 Task: Save favorite listings for townhouses in Philadelphia, Pennsylvania, with a minimum of 3 bedrooms and a garden.
Action: Mouse pressed left at (362, 236)
Screenshot: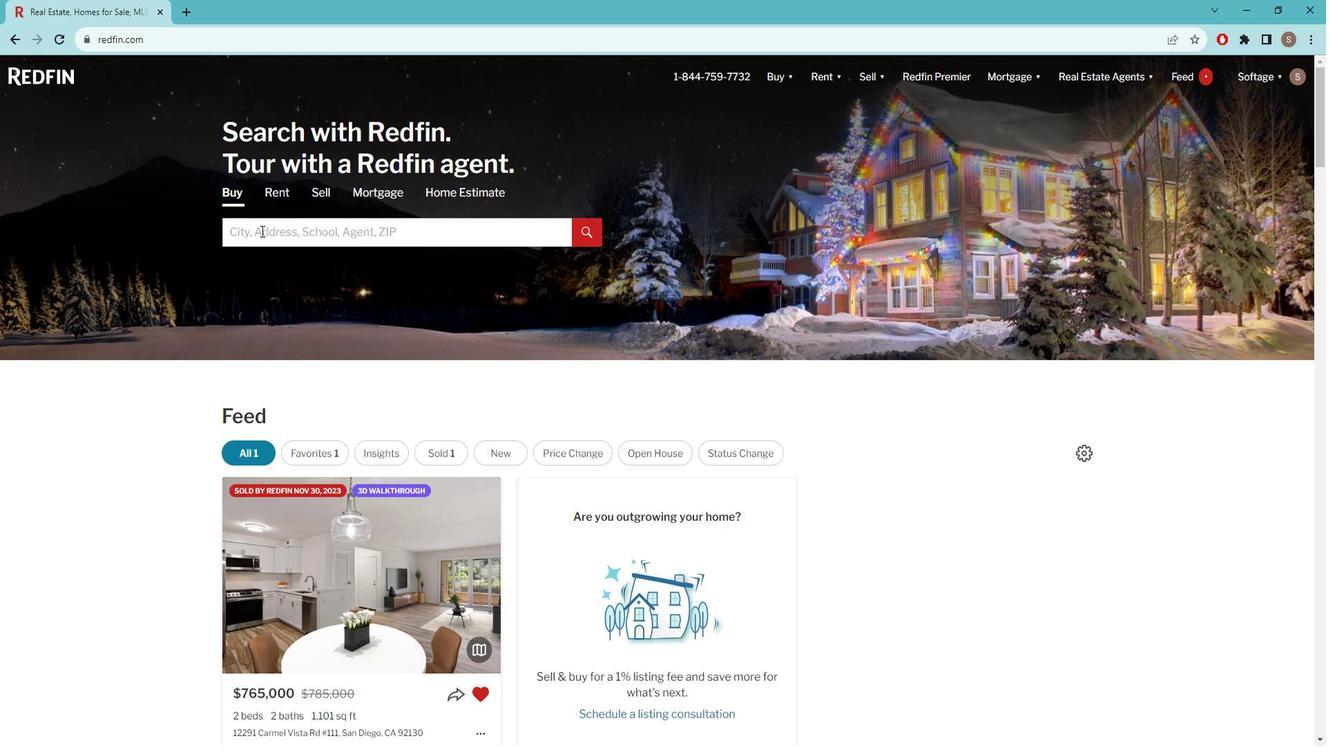 
Action: Mouse moved to (363, 236)
Screenshot: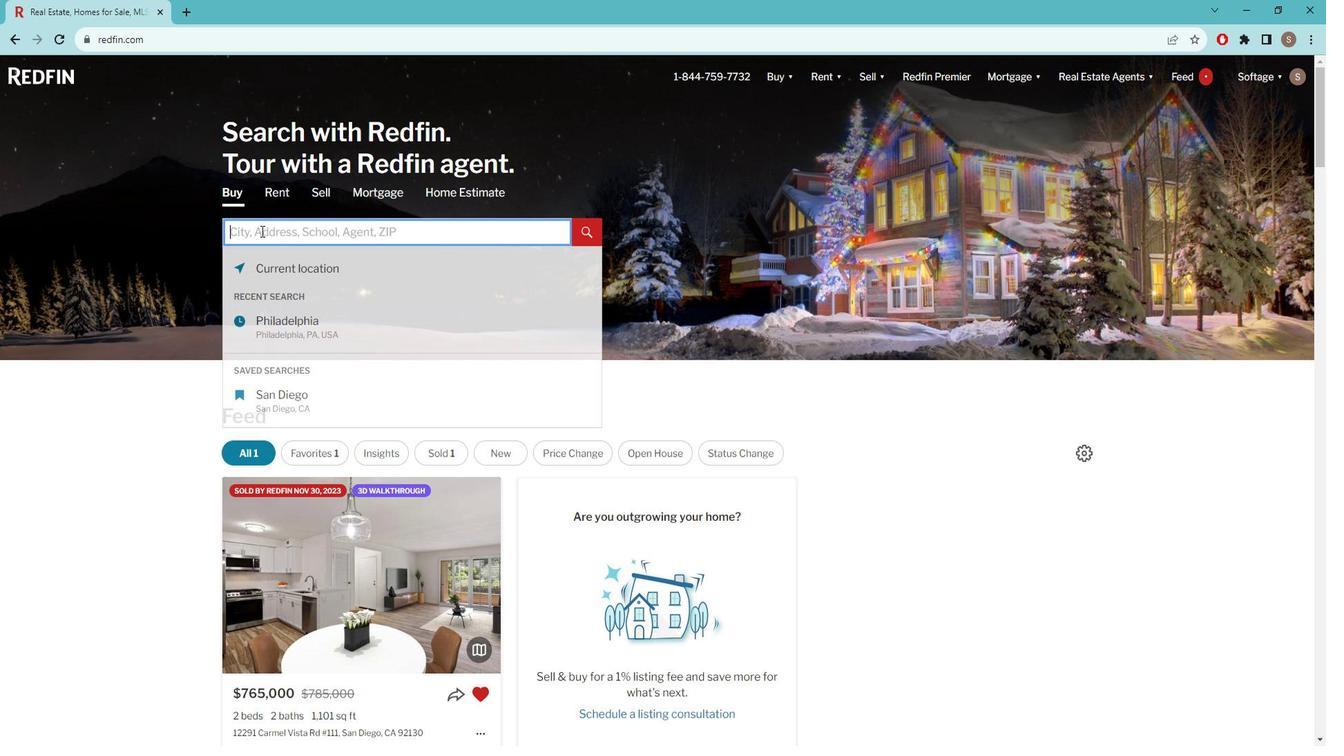 
Action: Key pressed p<Key.caps_lock>HIL
Screenshot: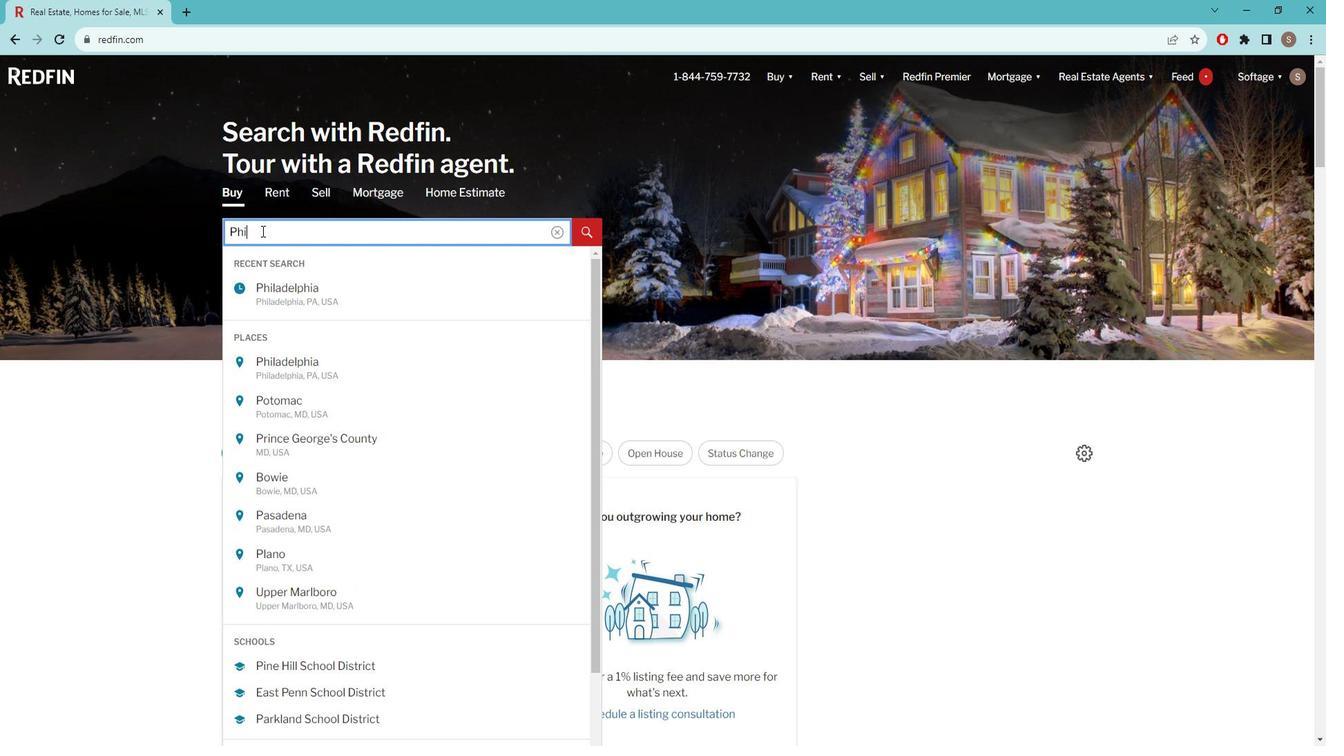 
Action: Mouse moved to (380, 294)
Screenshot: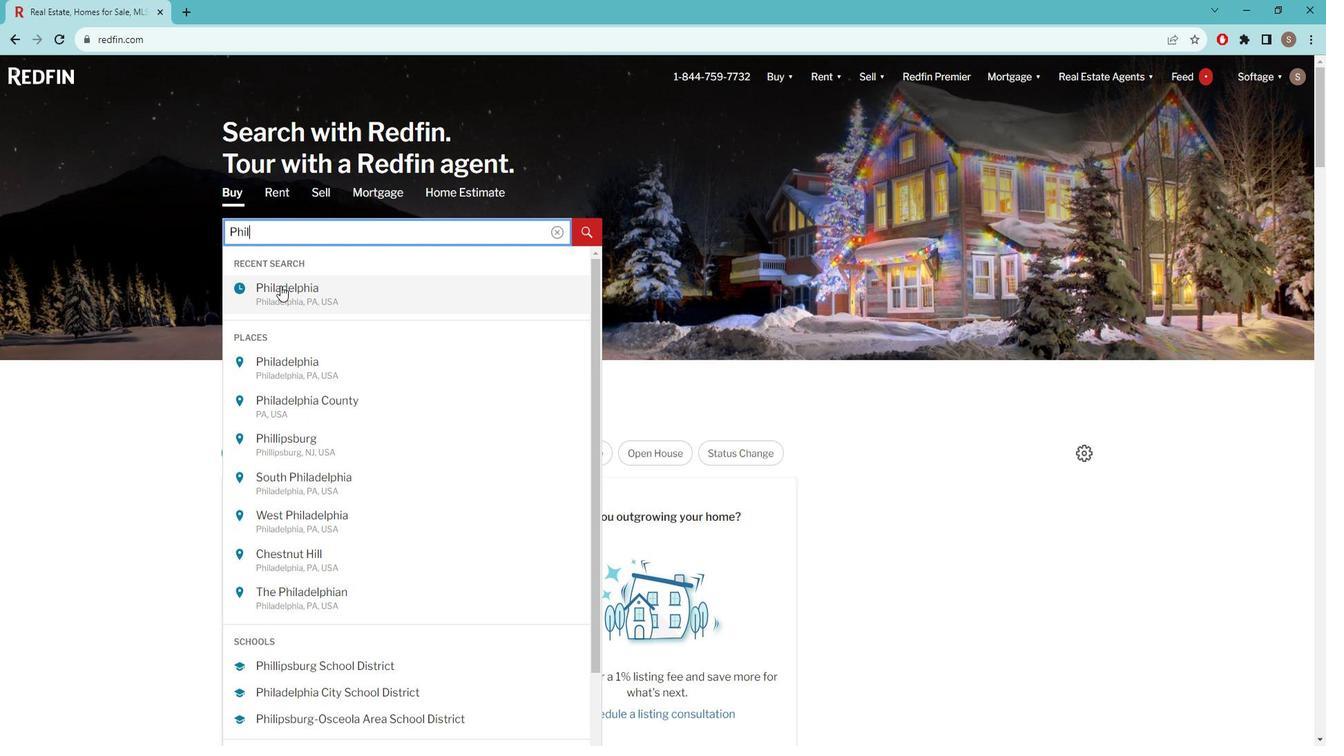 
Action: Mouse pressed left at (380, 294)
Screenshot: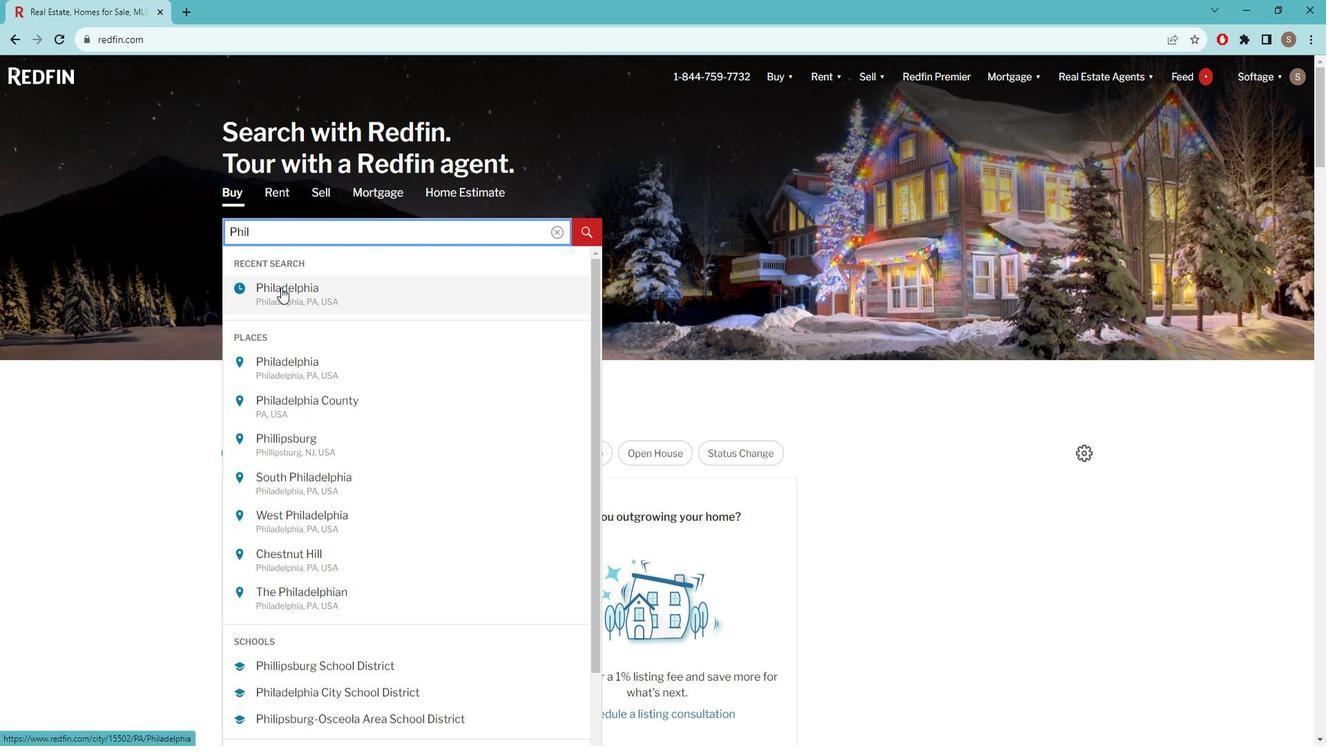 
Action: Mouse moved to (1155, 169)
Screenshot: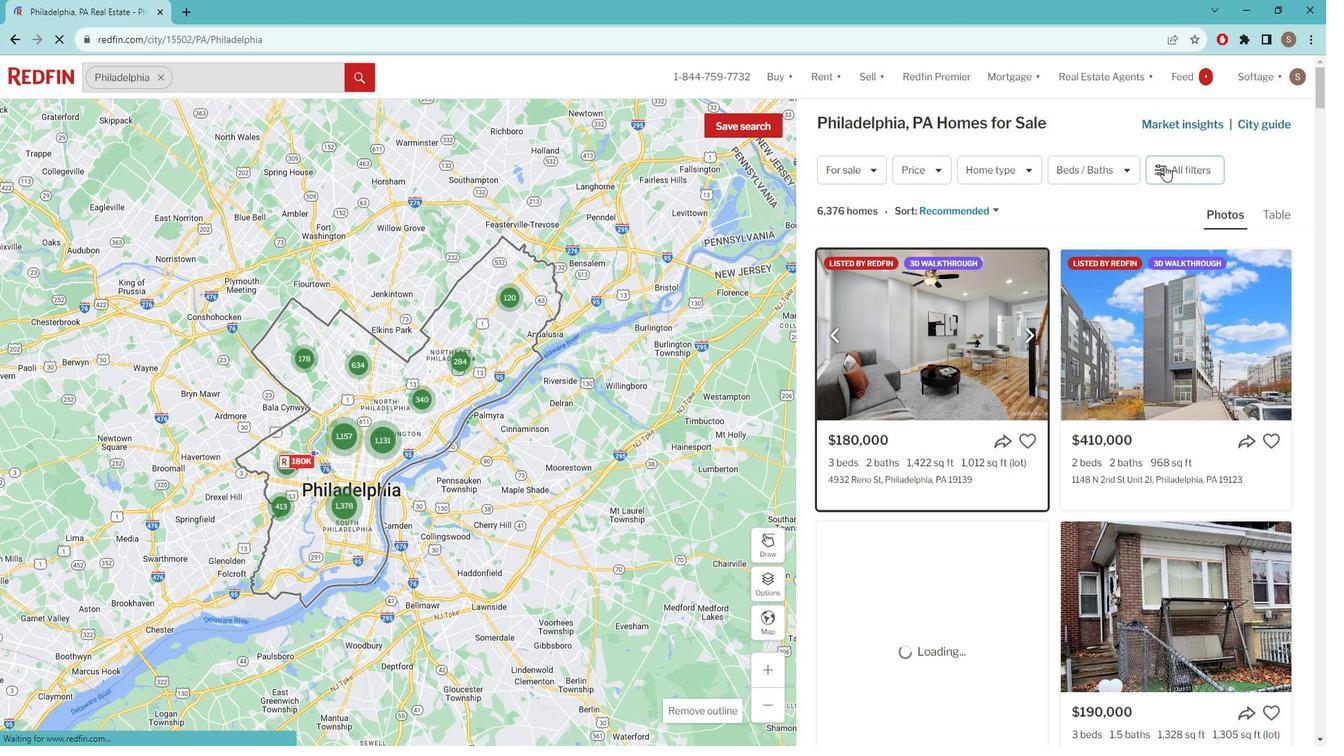 
Action: Mouse pressed left at (1155, 169)
Screenshot: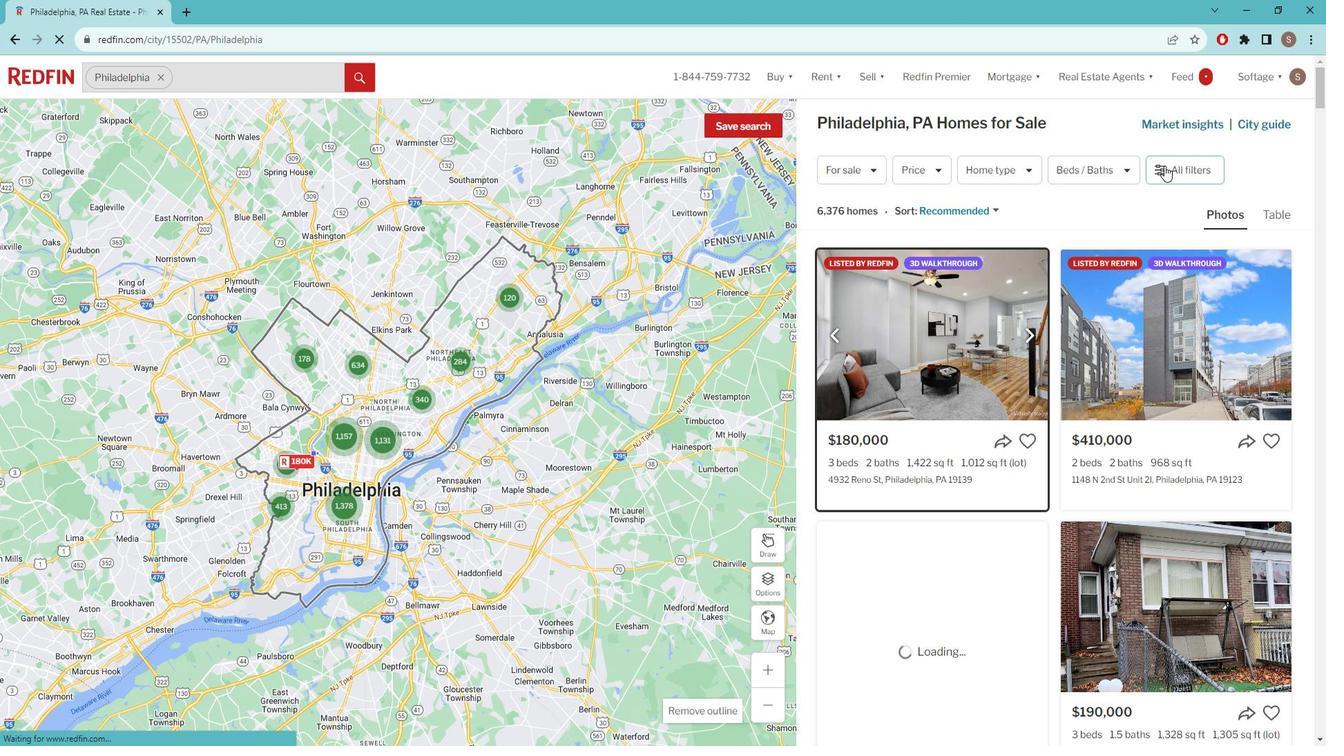 
Action: Mouse moved to (1152, 169)
Screenshot: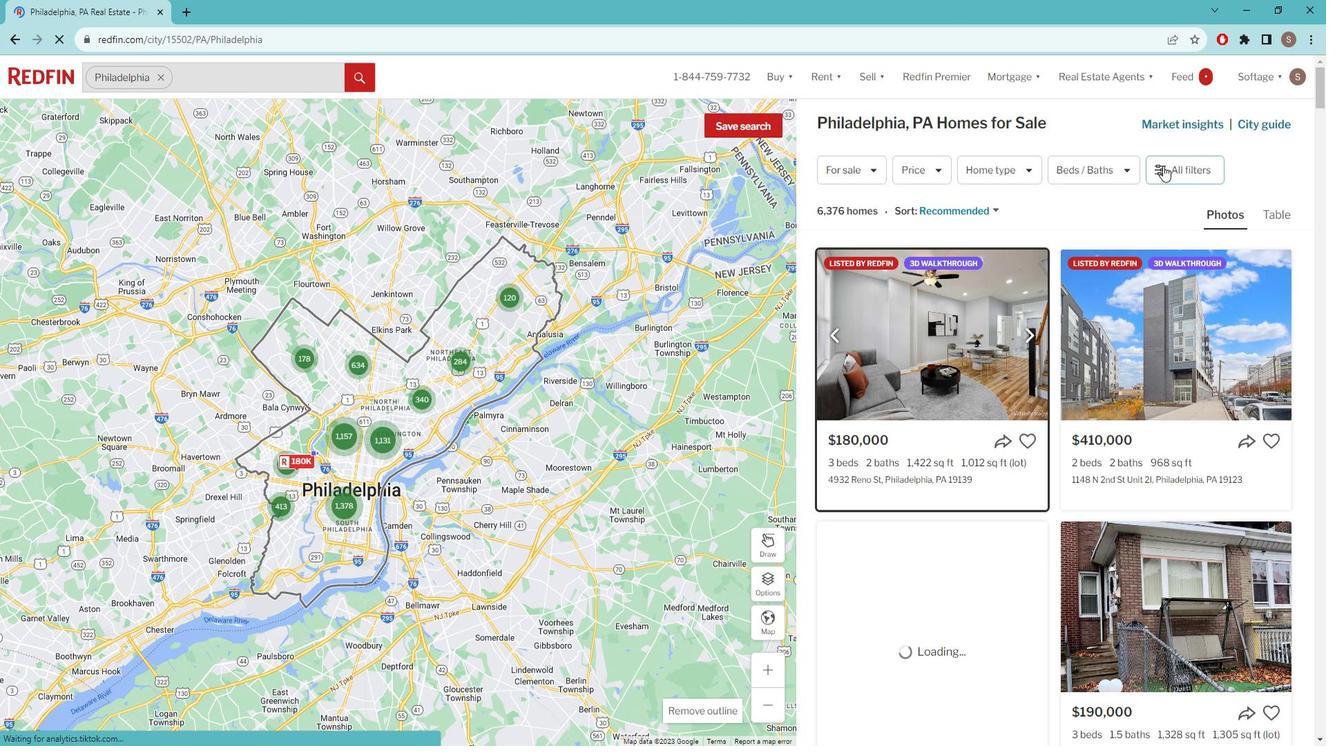 
Action: Mouse pressed left at (1152, 169)
Screenshot: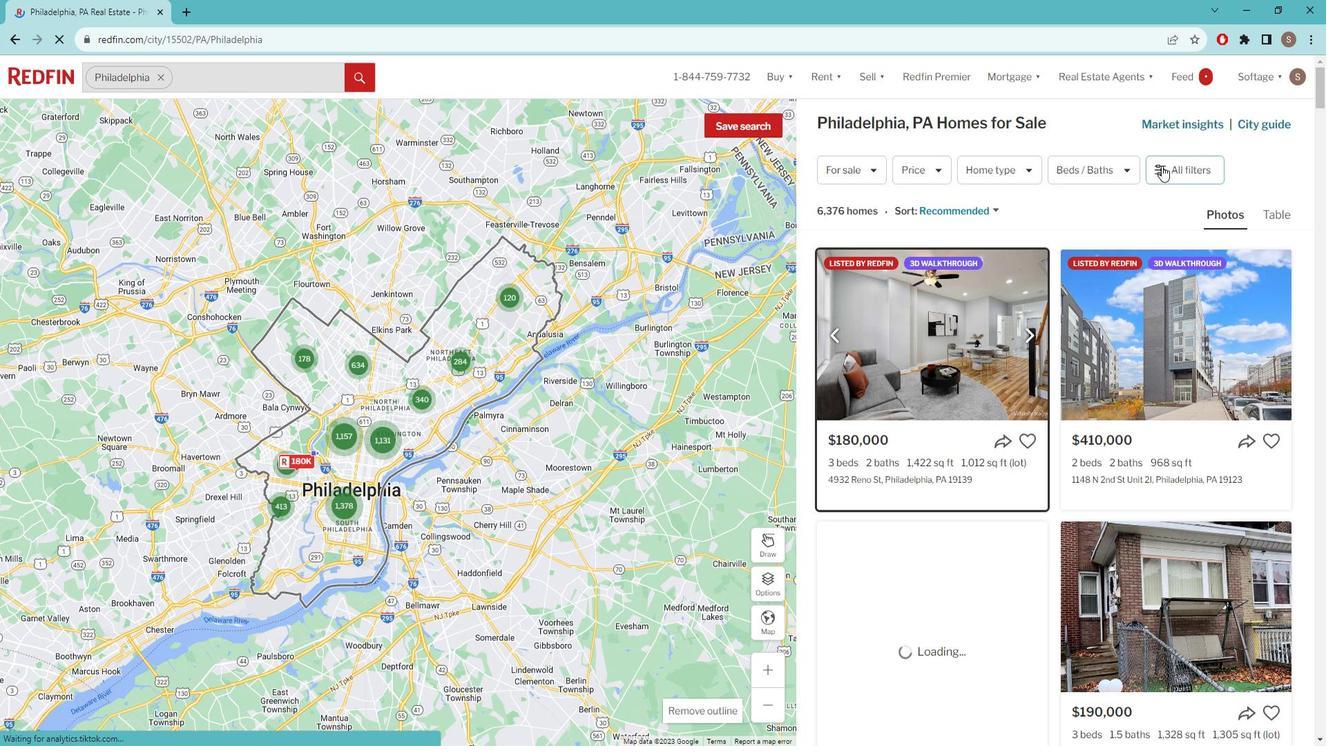 
Action: Mouse moved to (1158, 167)
Screenshot: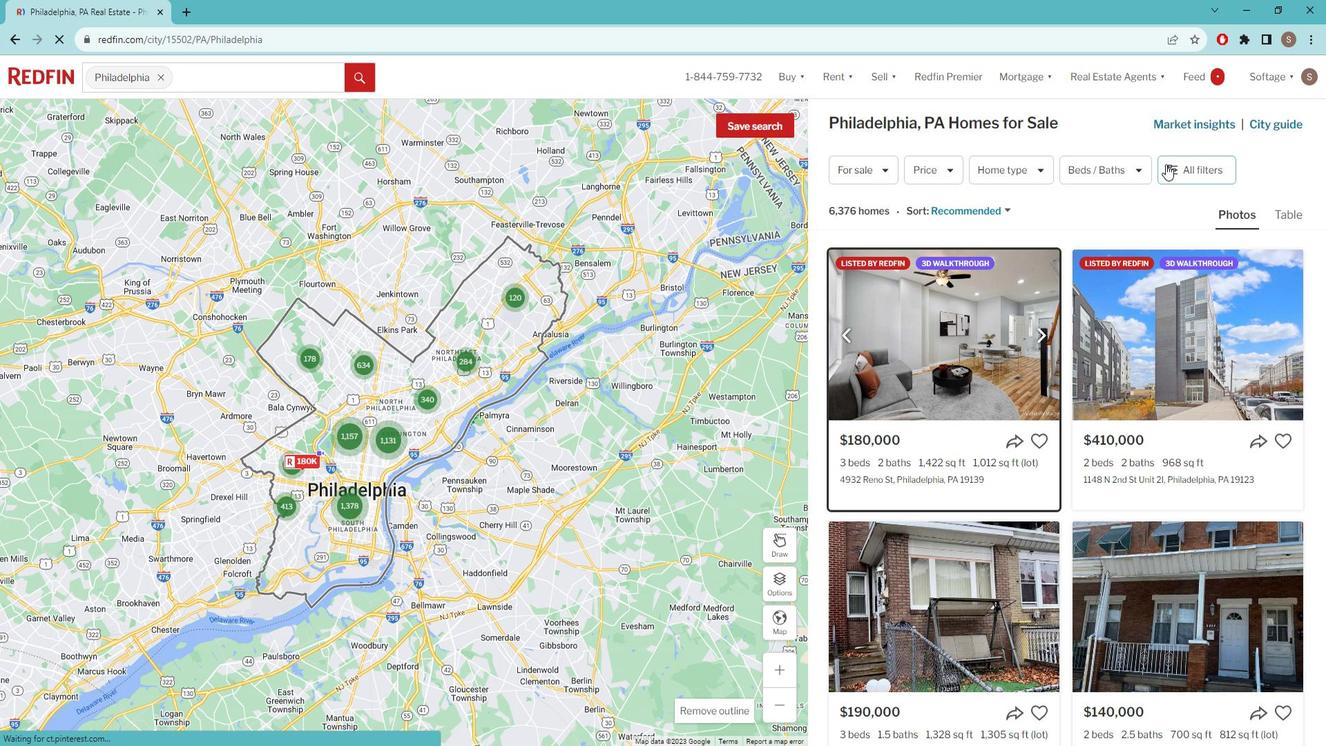 
Action: Mouse pressed left at (1158, 167)
Screenshot: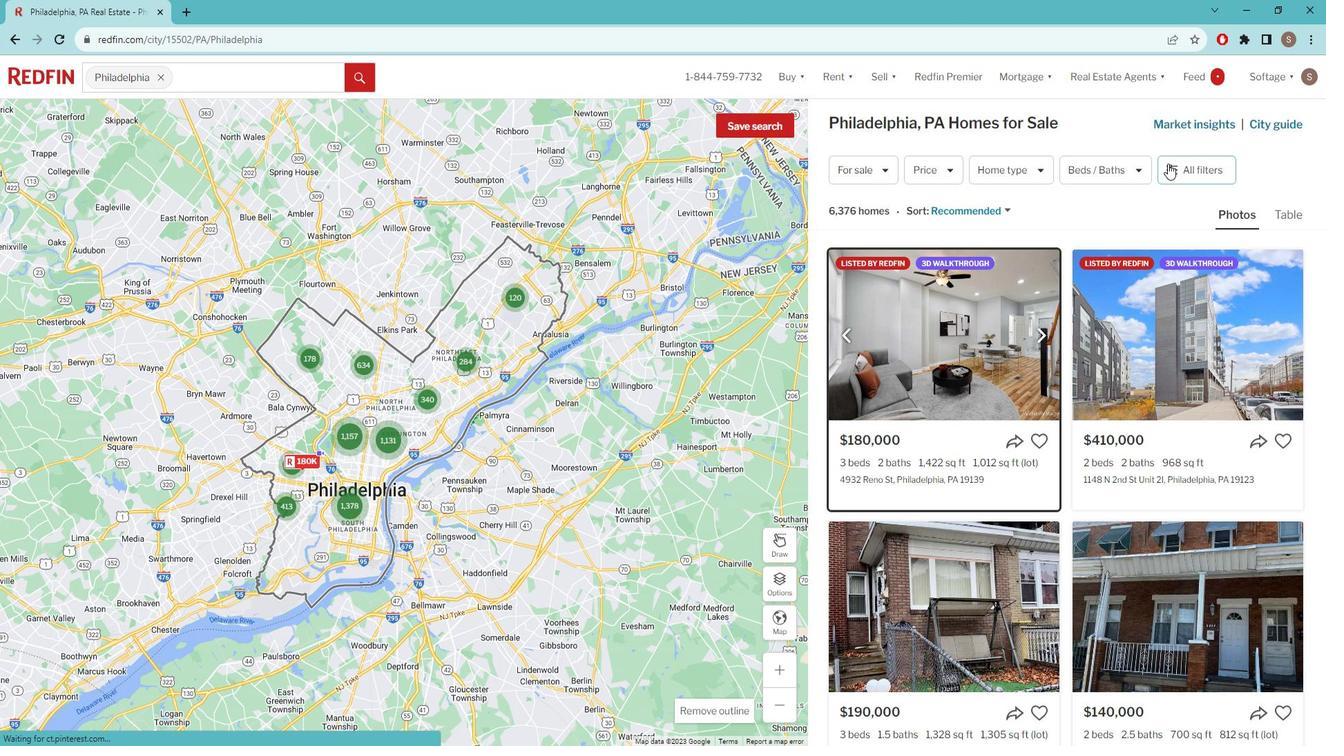 
Action: Mouse moved to (1145, 422)
Screenshot: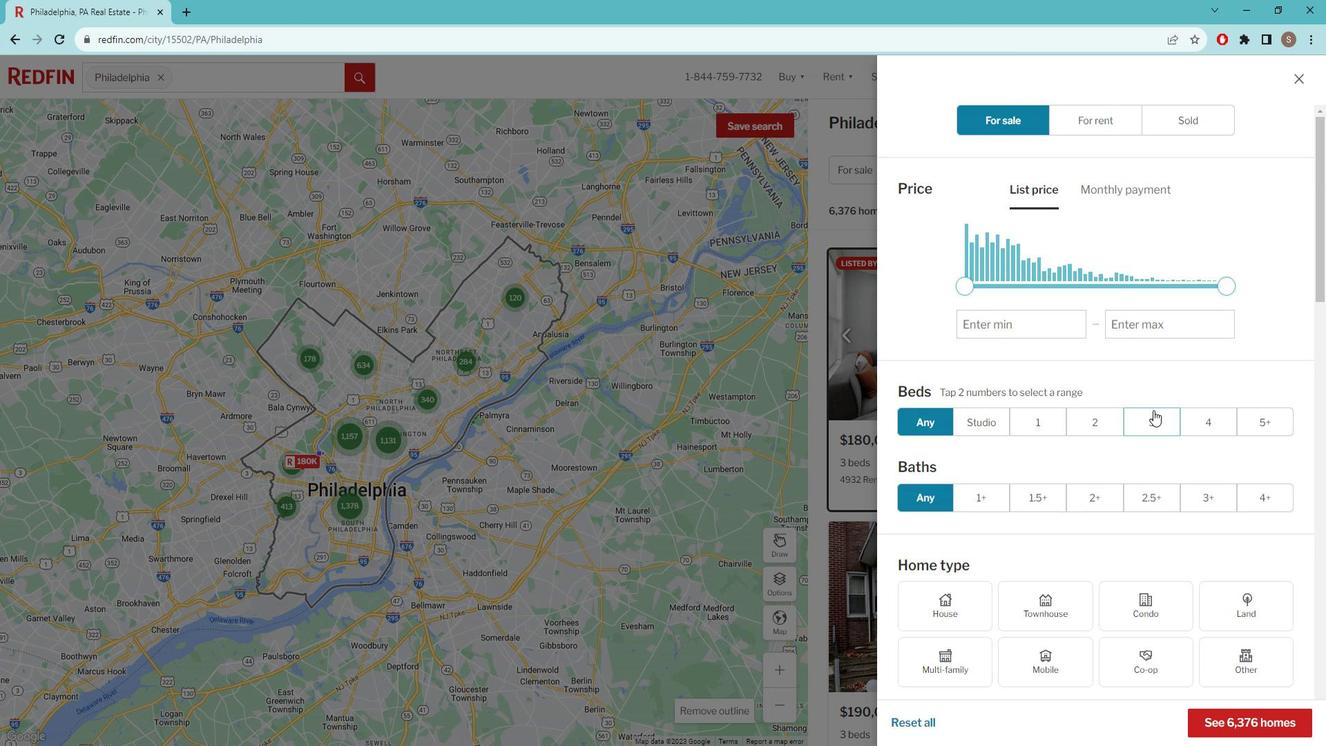
Action: Mouse pressed left at (1145, 422)
Screenshot: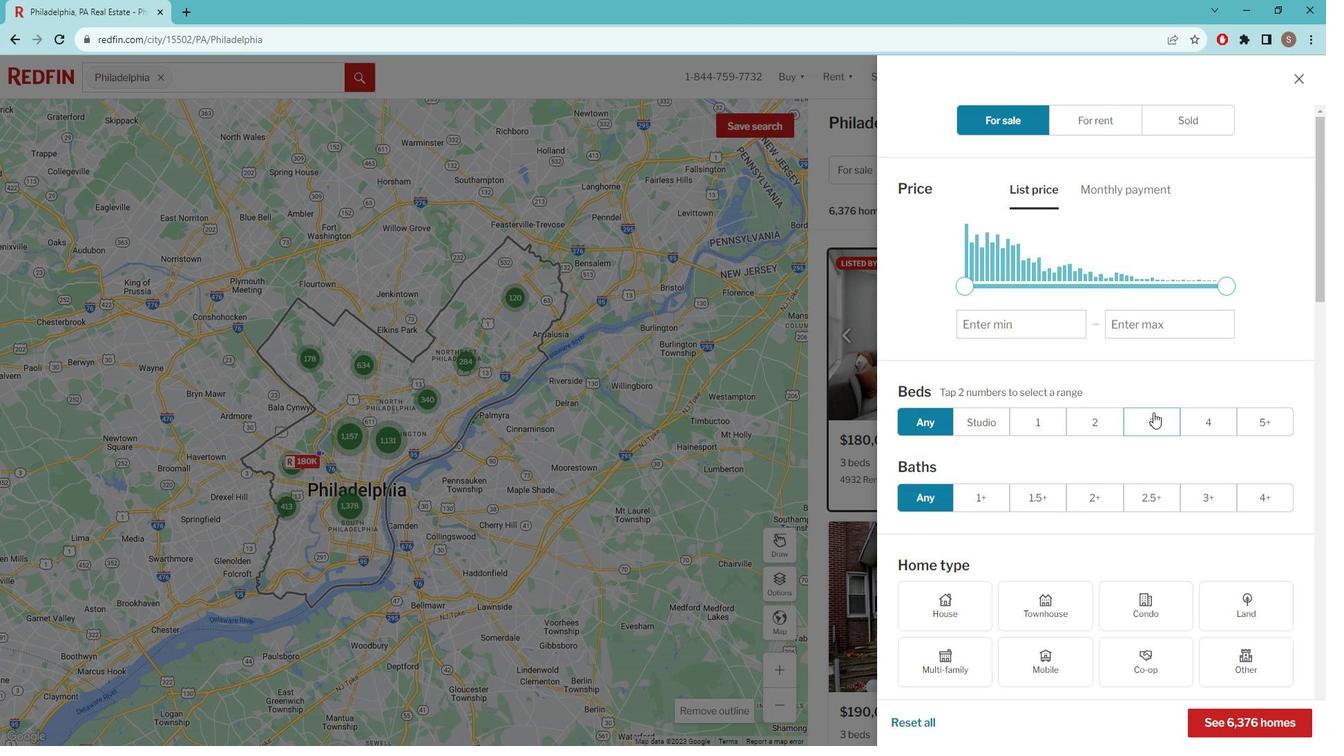 
Action: Mouse moved to (1145, 424)
Screenshot: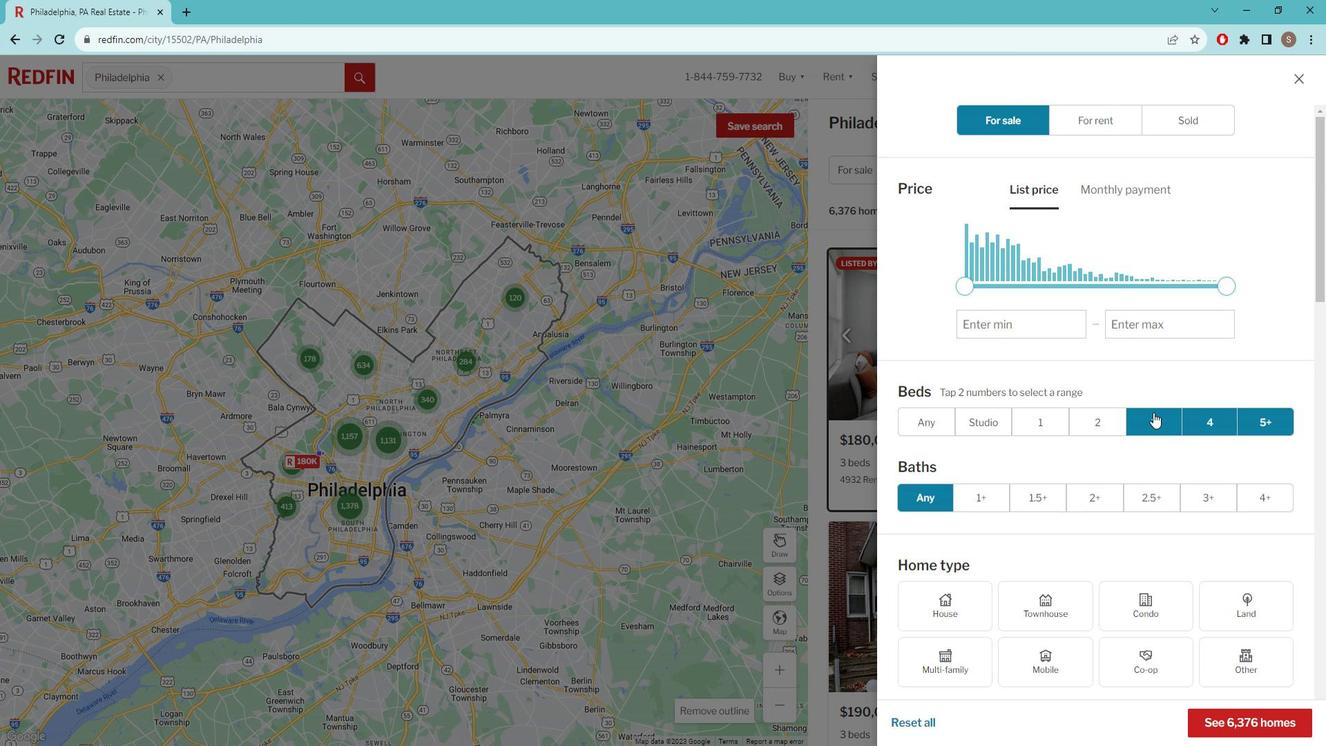 
Action: Mouse pressed left at (1145, 424)
Screenshot: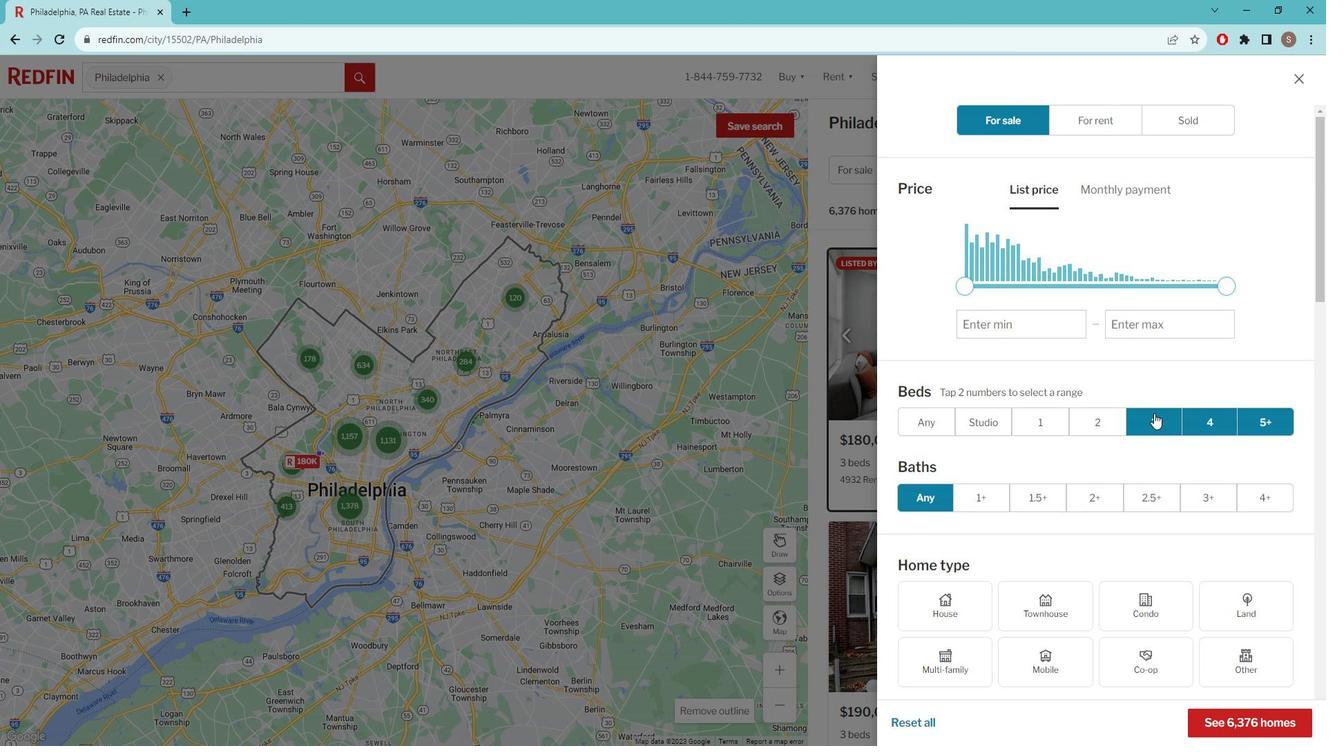
Action: Mouse moved to (1145, 424)
Screenshot: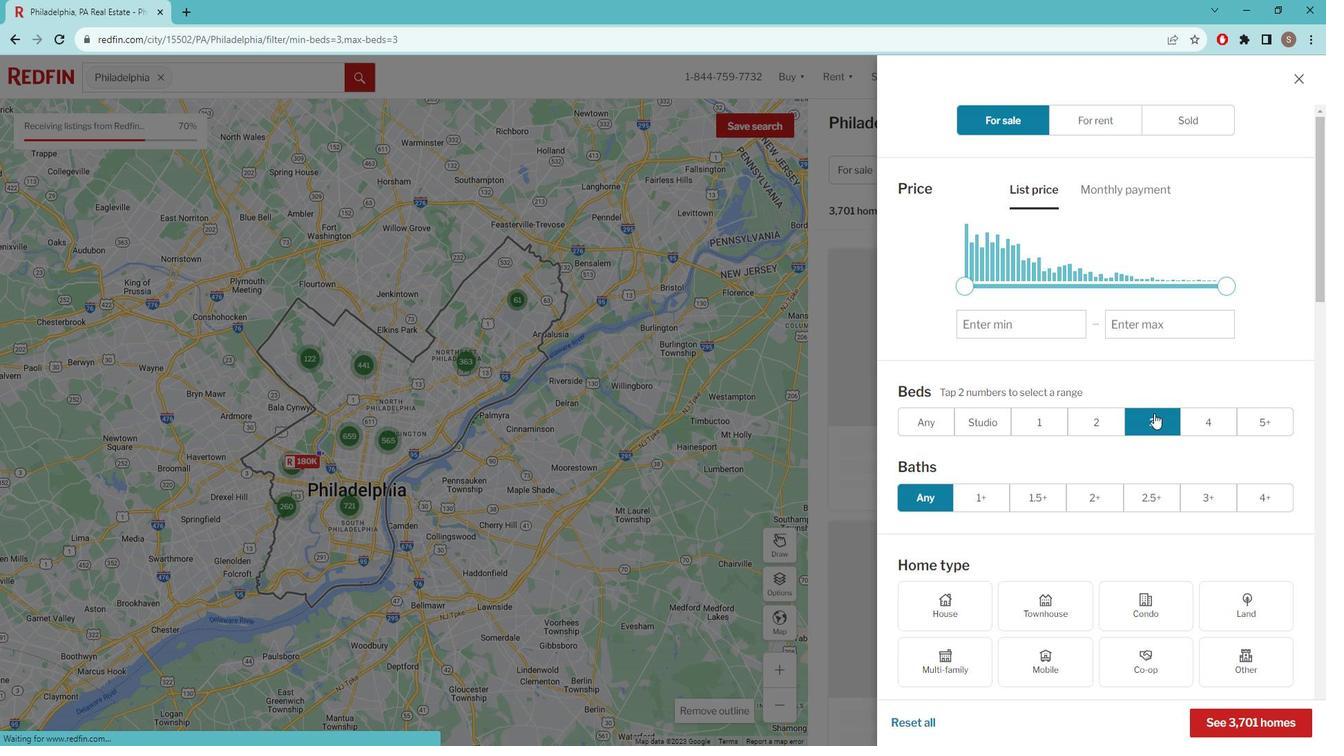 
Action: Mouse scrolled (1145, 422) with delta (0, -1)
Screenshot: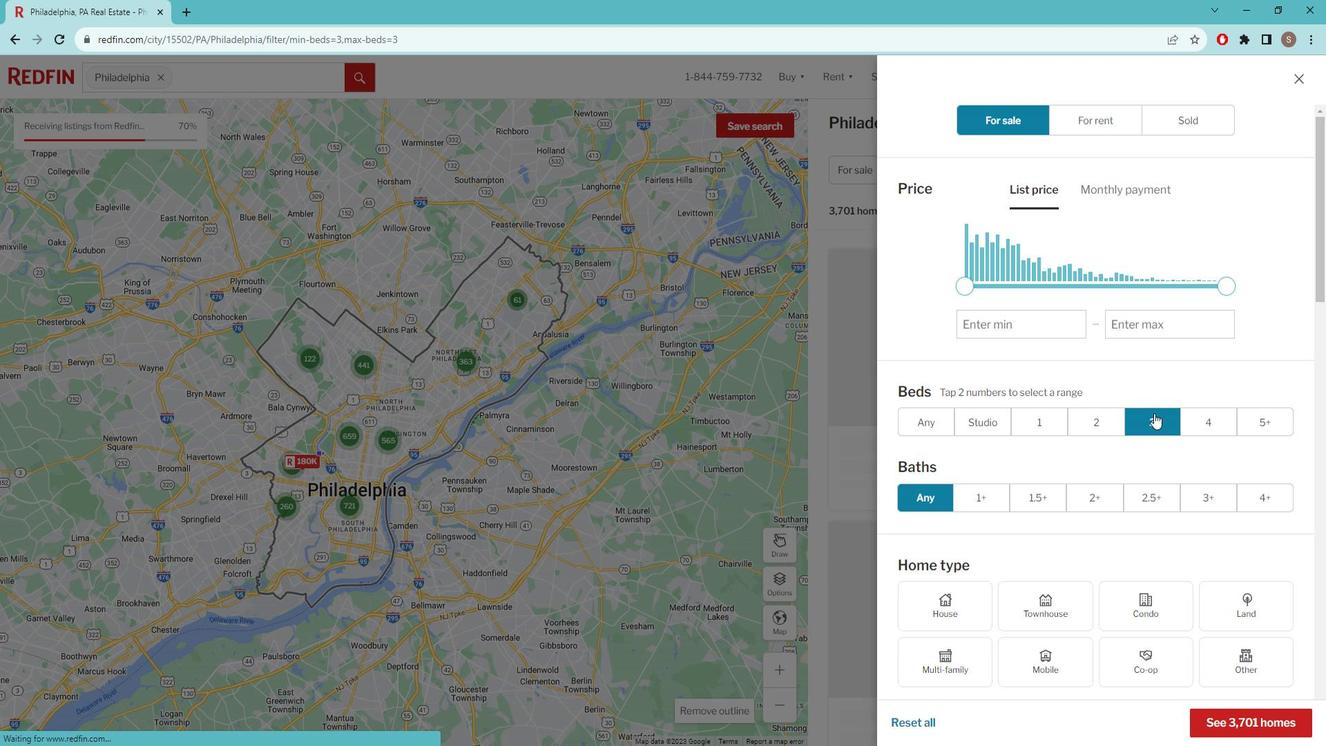 
Action: Mouse moved to (1141, 420)
Screenshot: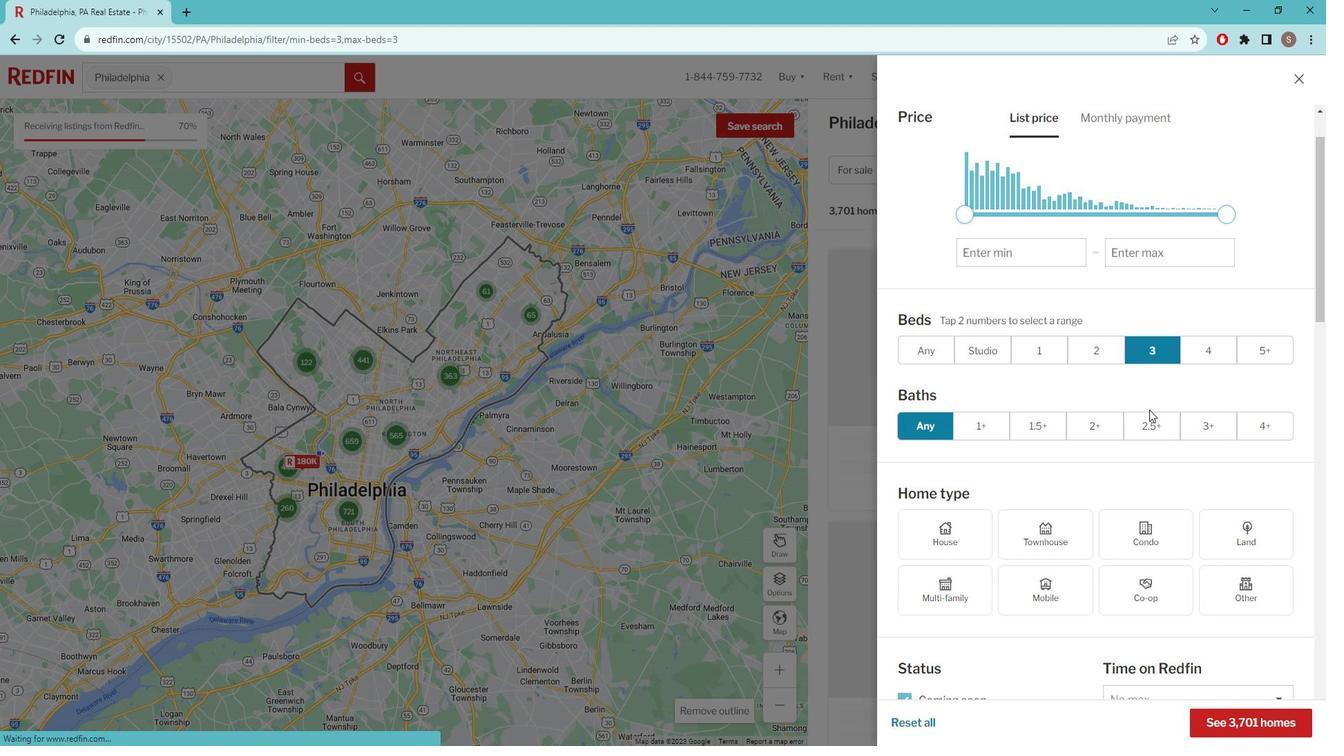 
Action: Mouse scrolled (1141, 419) with delta (0, 0)
Screenshot: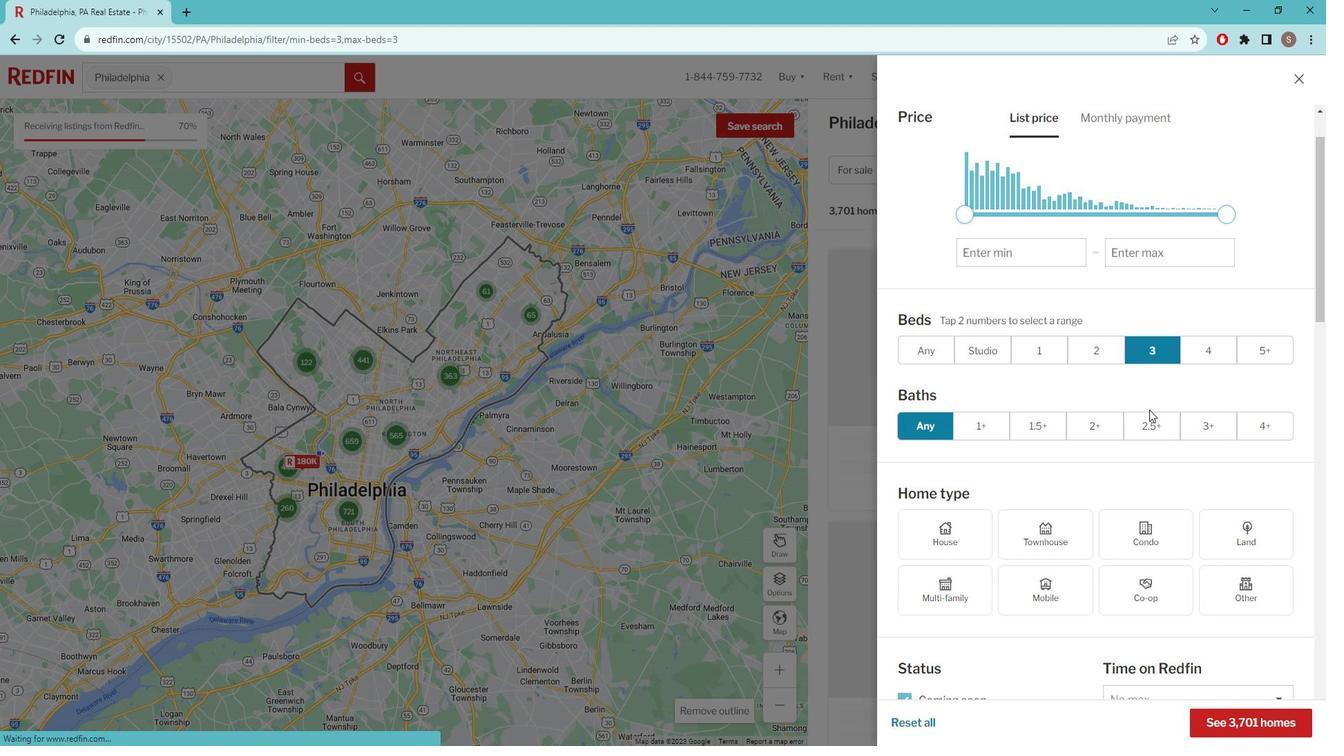 
Action: Mouse moved to (1140, 420)
Screenshot: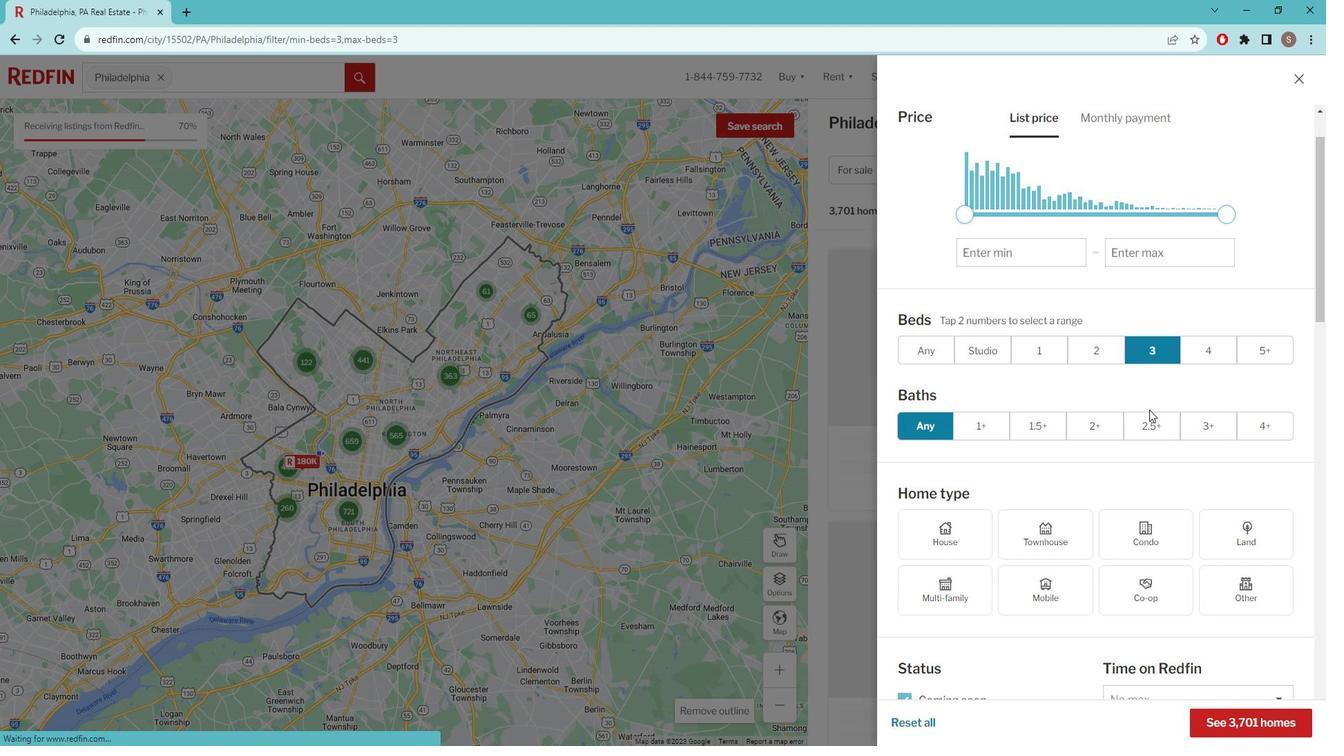 
Action: Mouse scrolled (1140, 419) with delta (0, 0)
Screenshot: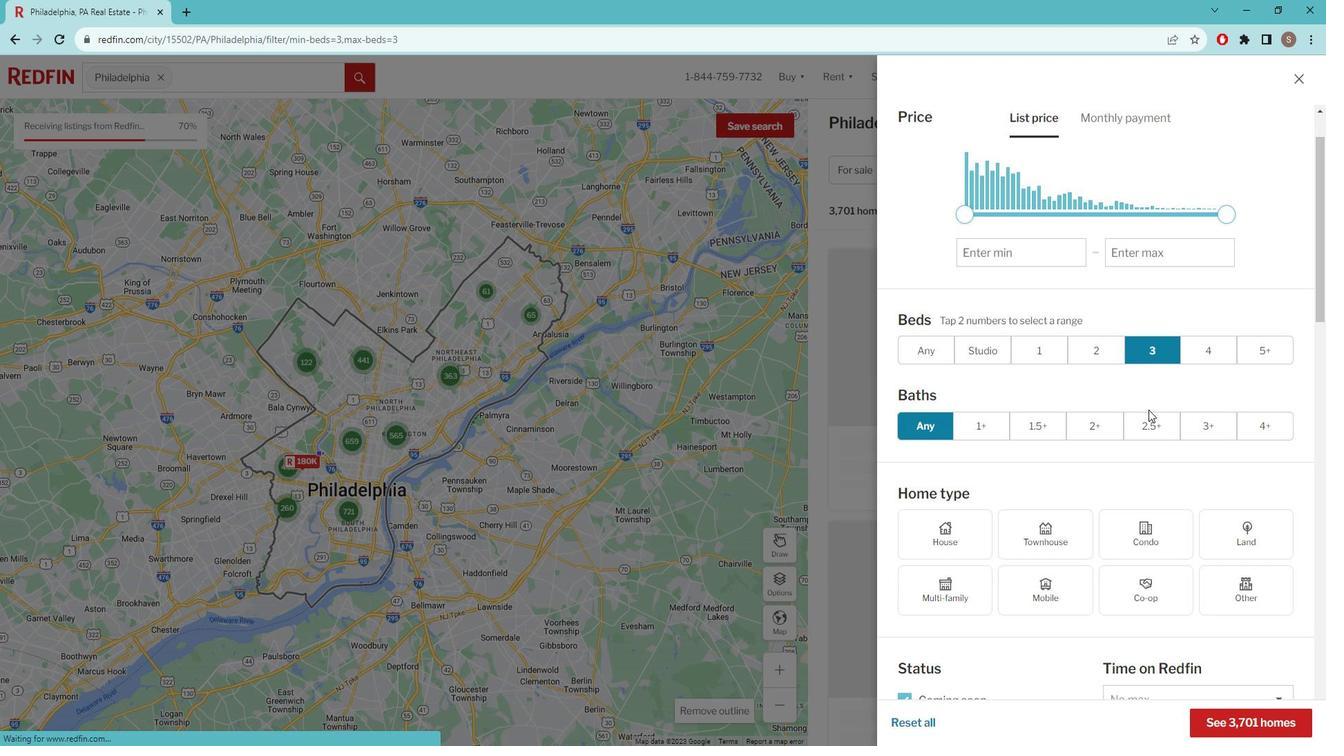 
Action: Mouse moved to (1051, 400)
Screenshot: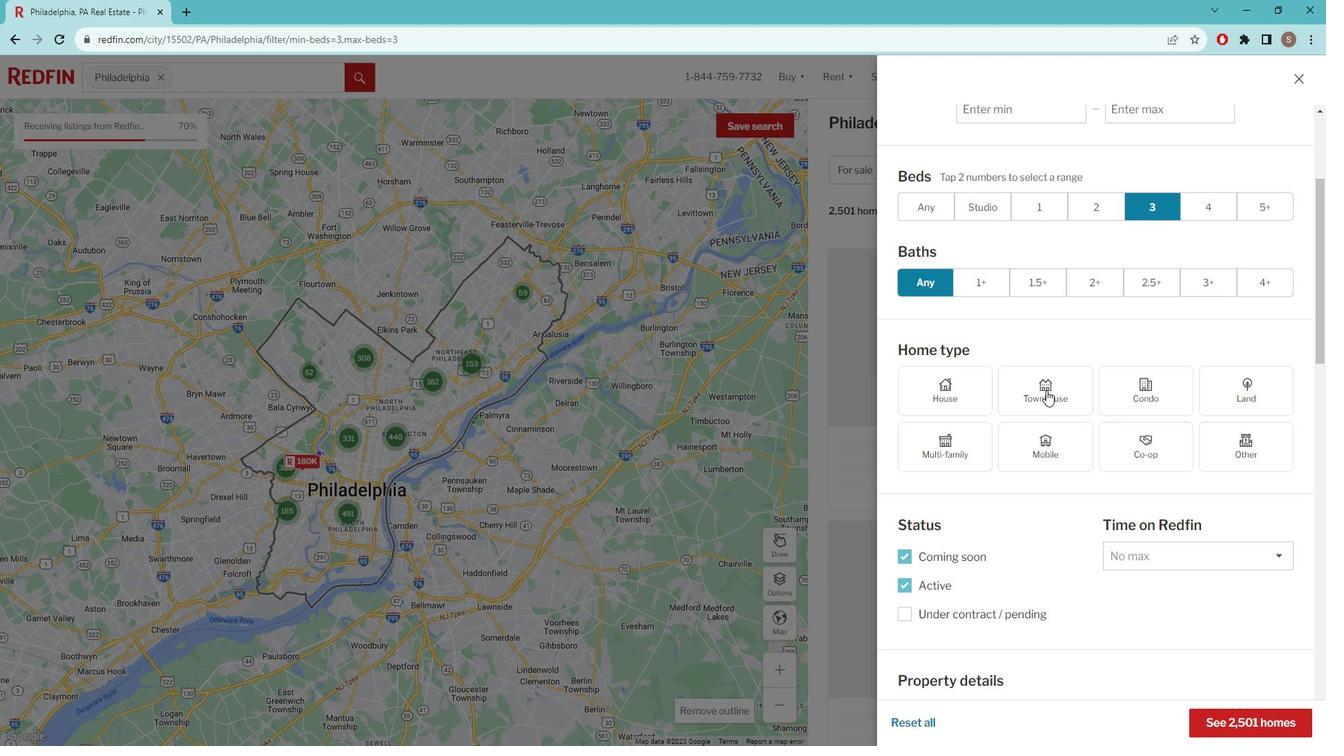 
Action: Mouse pressed left at (1051, 400)
Screenshot: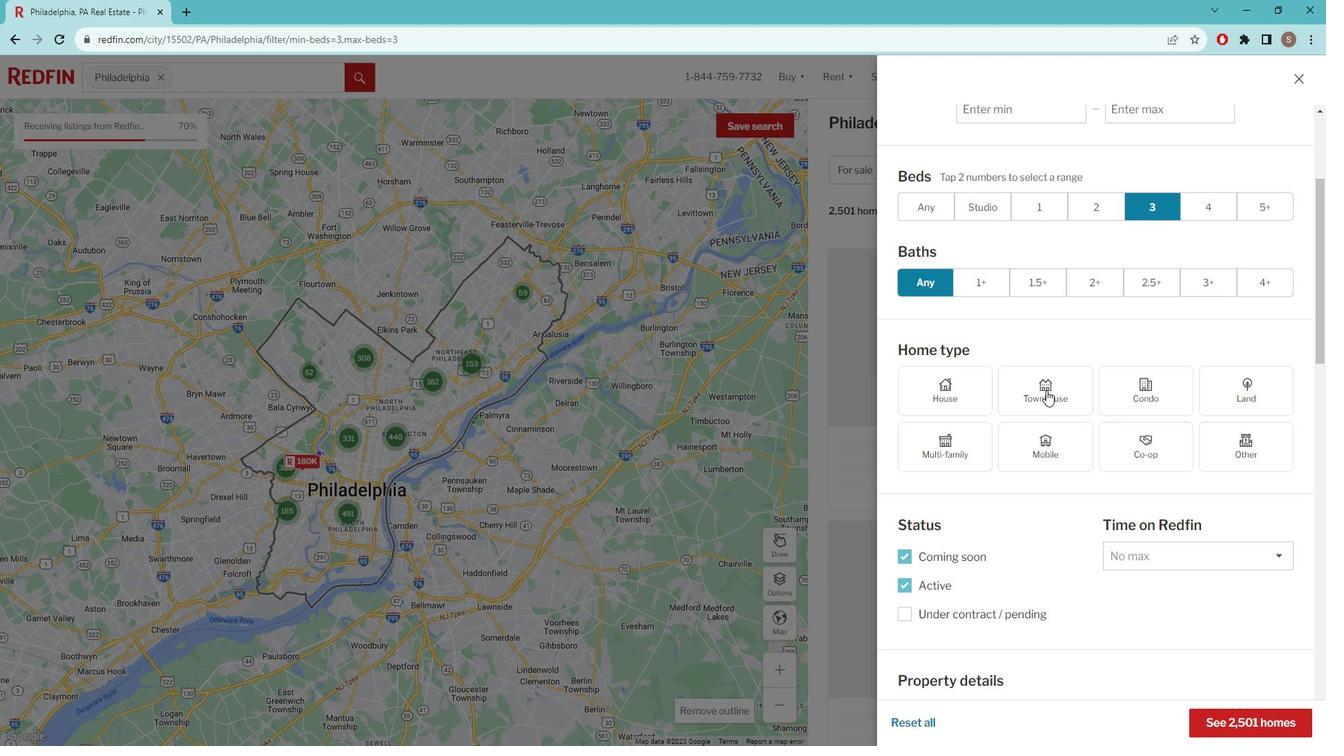 
Action: Mouse moved to (1002, 415)
Screenshot: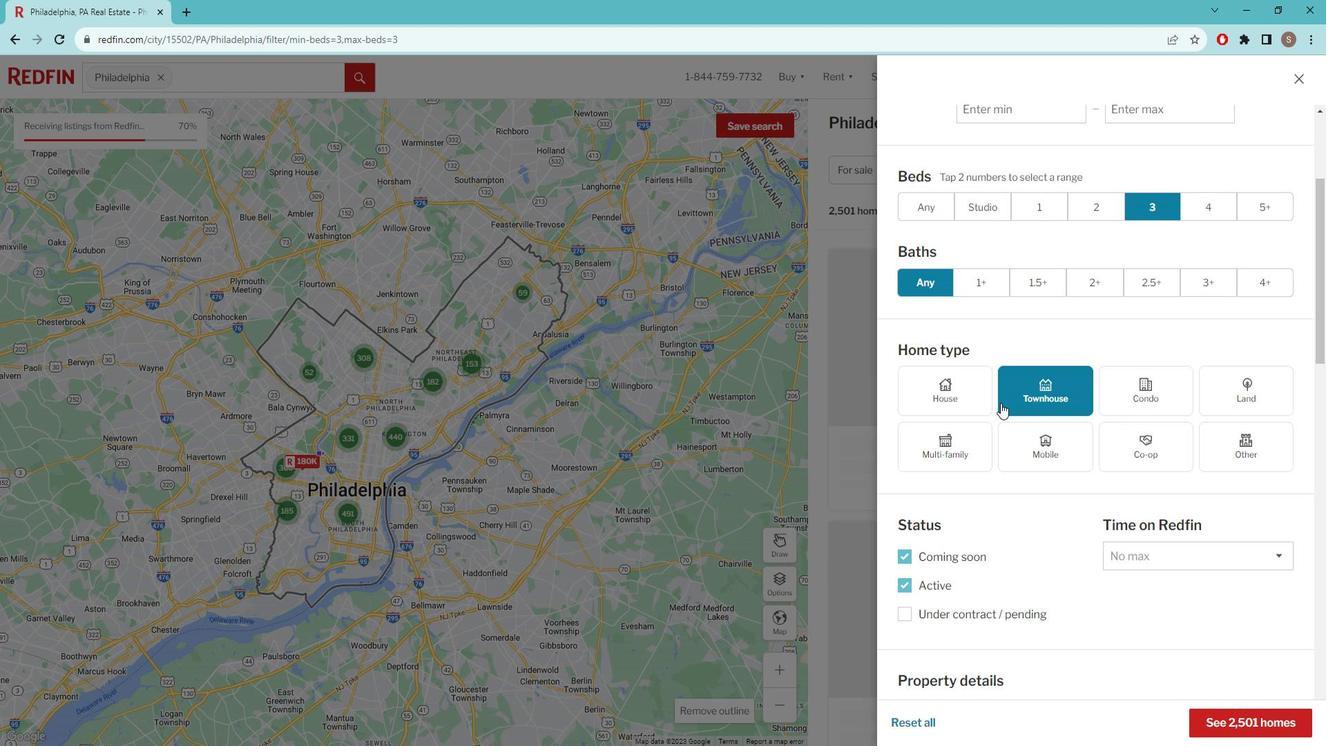 
Action: Mouse scrolled (1002, 415) with delta (0, 0)
Screenshot: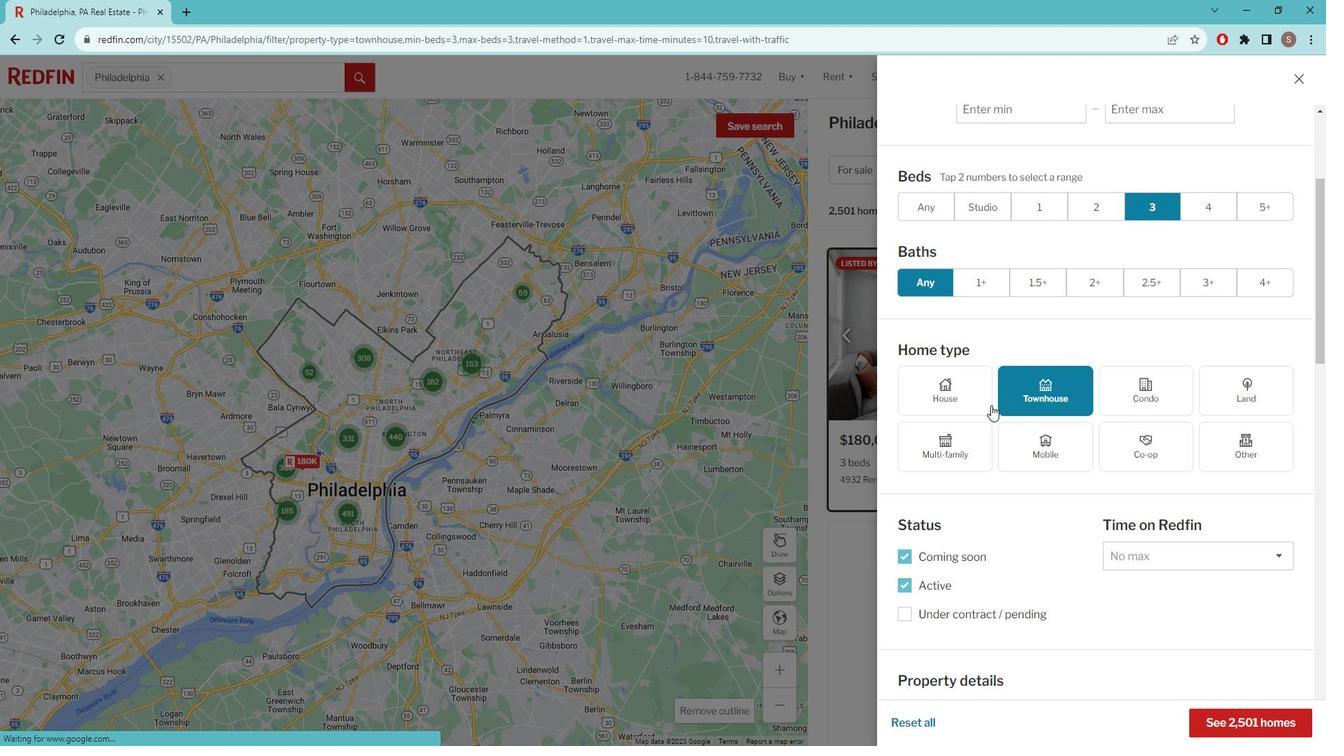 
Action: Mouse moved to (1002, 415)
Screenshot: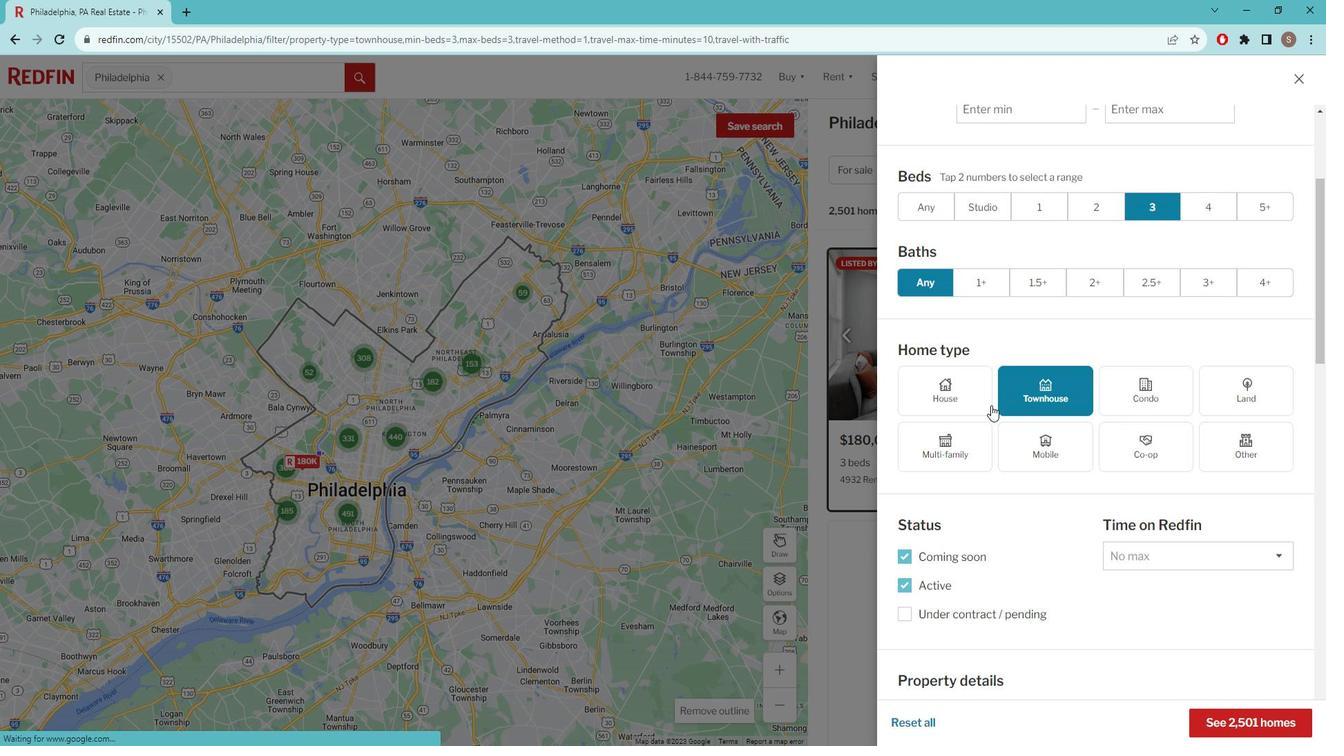 
Action: Mouse scrolled (1002, 415) with delta (0, 0)
Screenshot: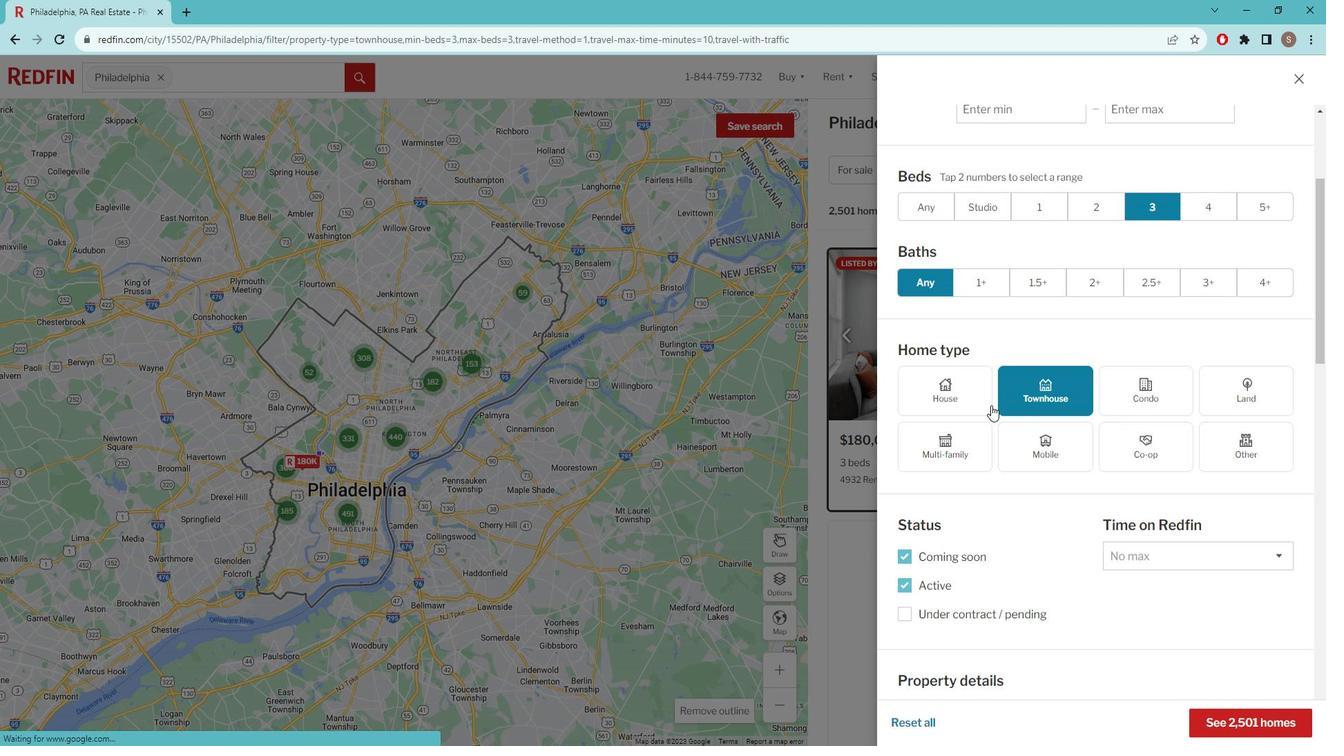 
Action: Mouse scrolled (1002, 415) with delta (0, 0)
Screenshot: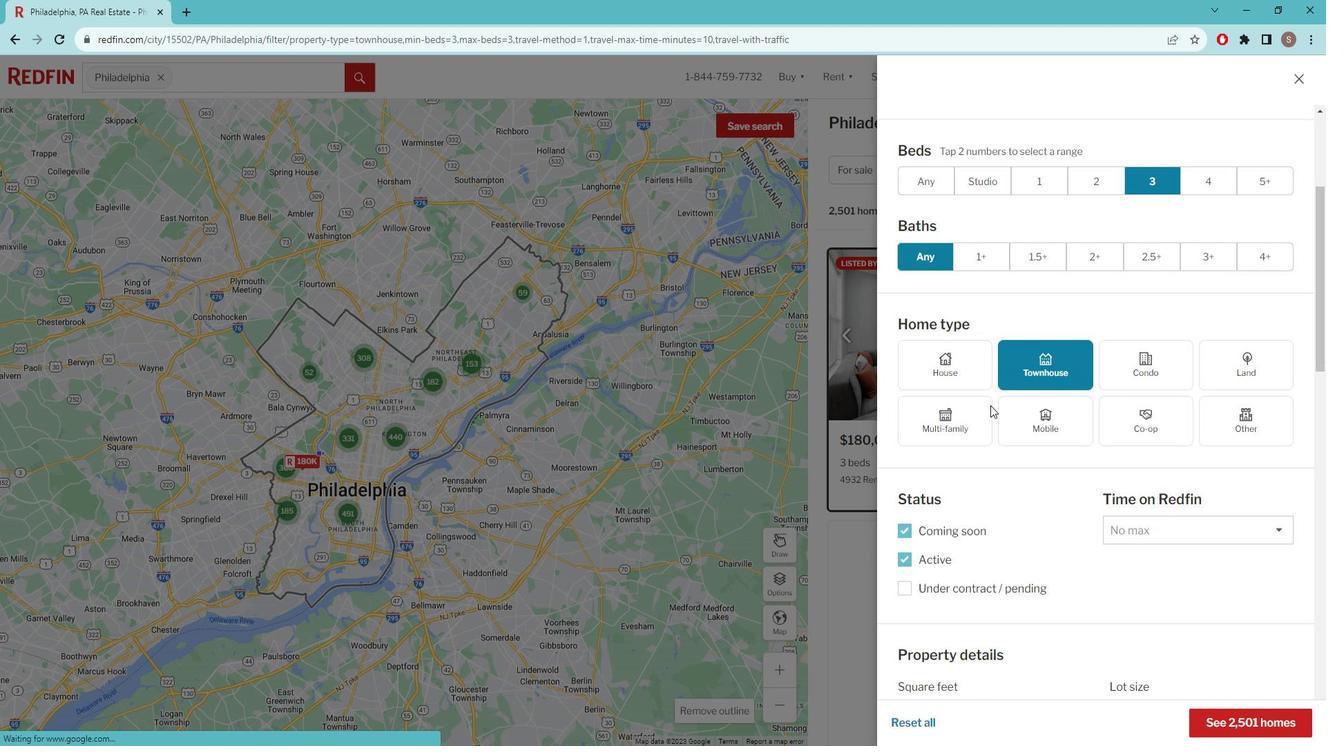 
Action: Mouse moved to (998, 417)
Screenshot: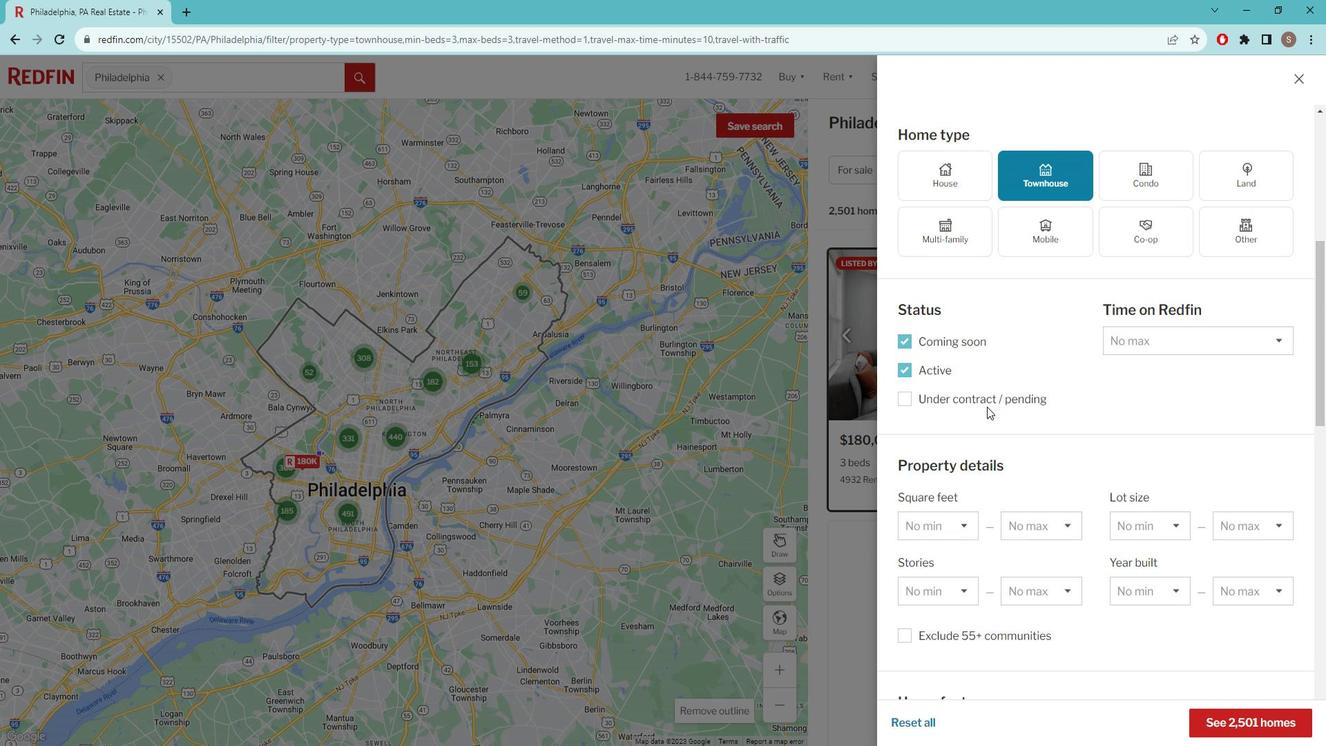 
Action: Mouse scrolled (998, 416) with delta (0, 0)
Screenshot: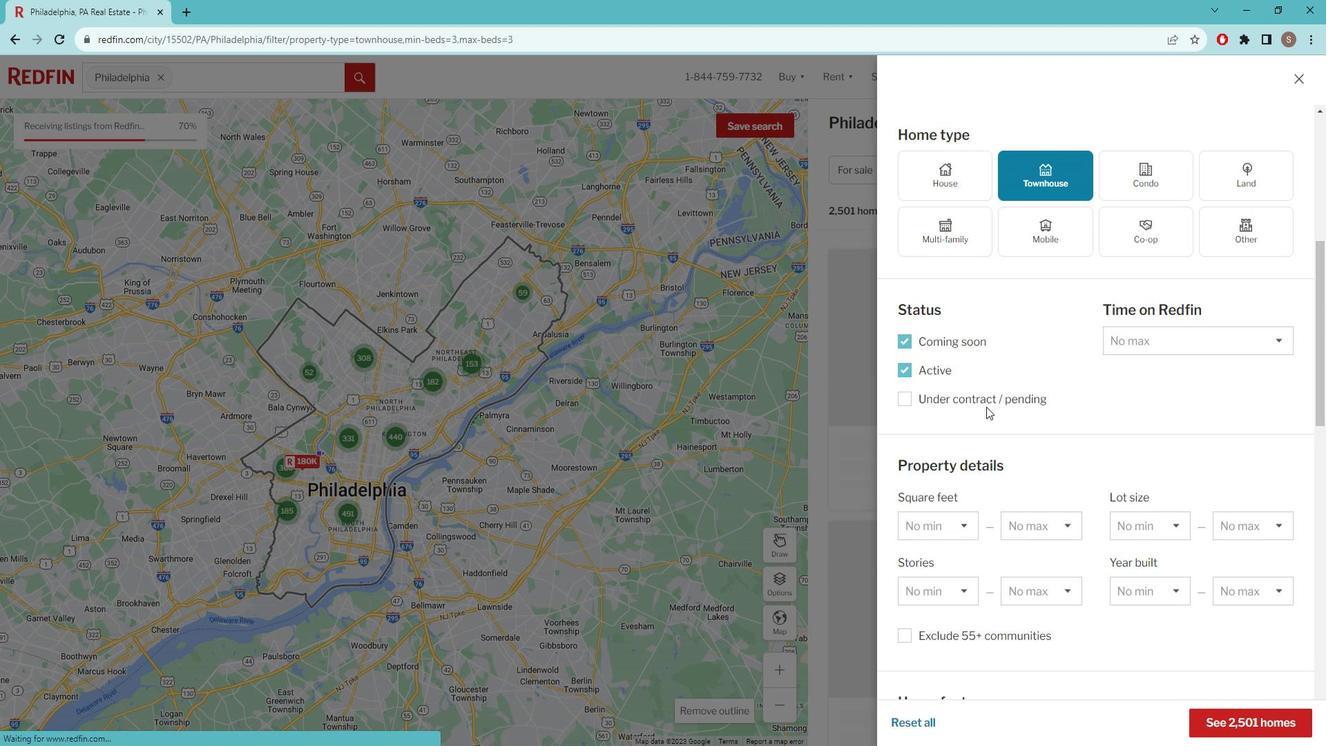 
Action: Mouse scrolled (998, 416) with delta (0, 0)
Screenshot: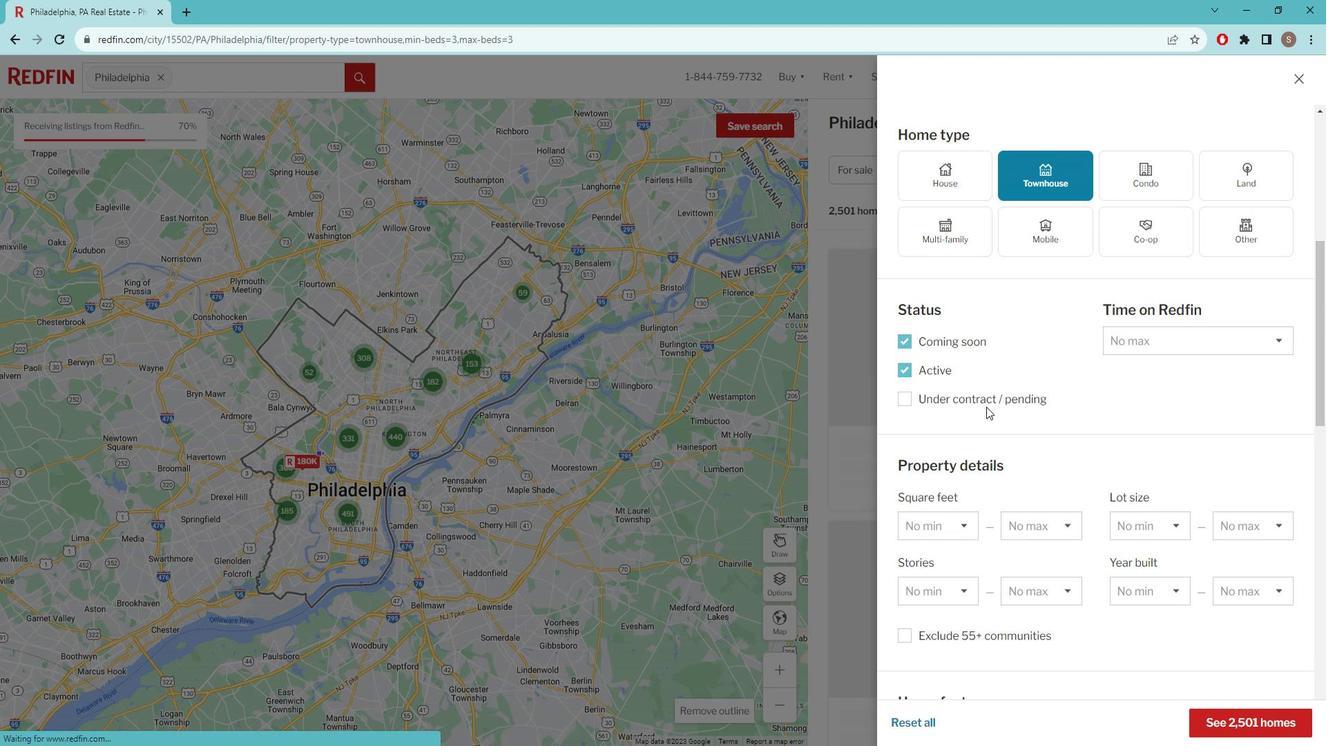 
Action: Mouse moved to (998, 417)
Screenshot: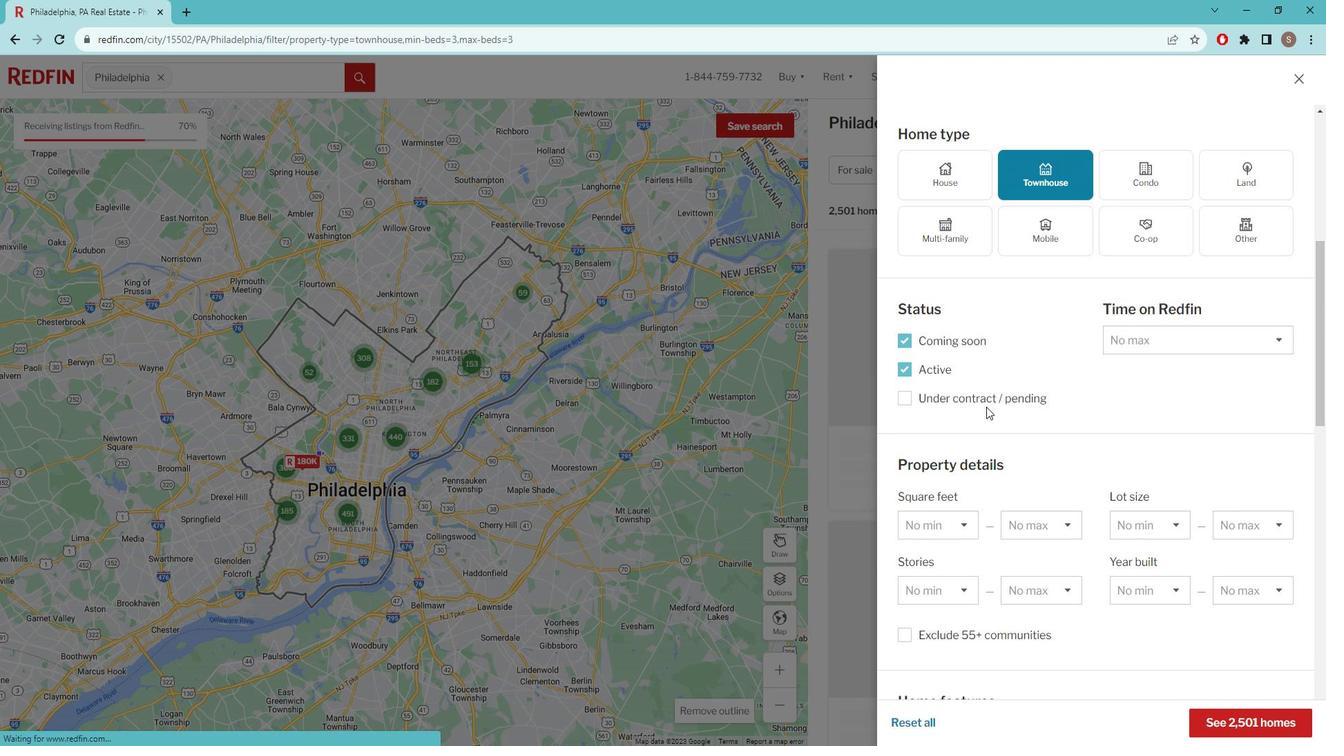 
Action: Mouse scrolled (998, 416) with delta (0, 0)
Screenshot: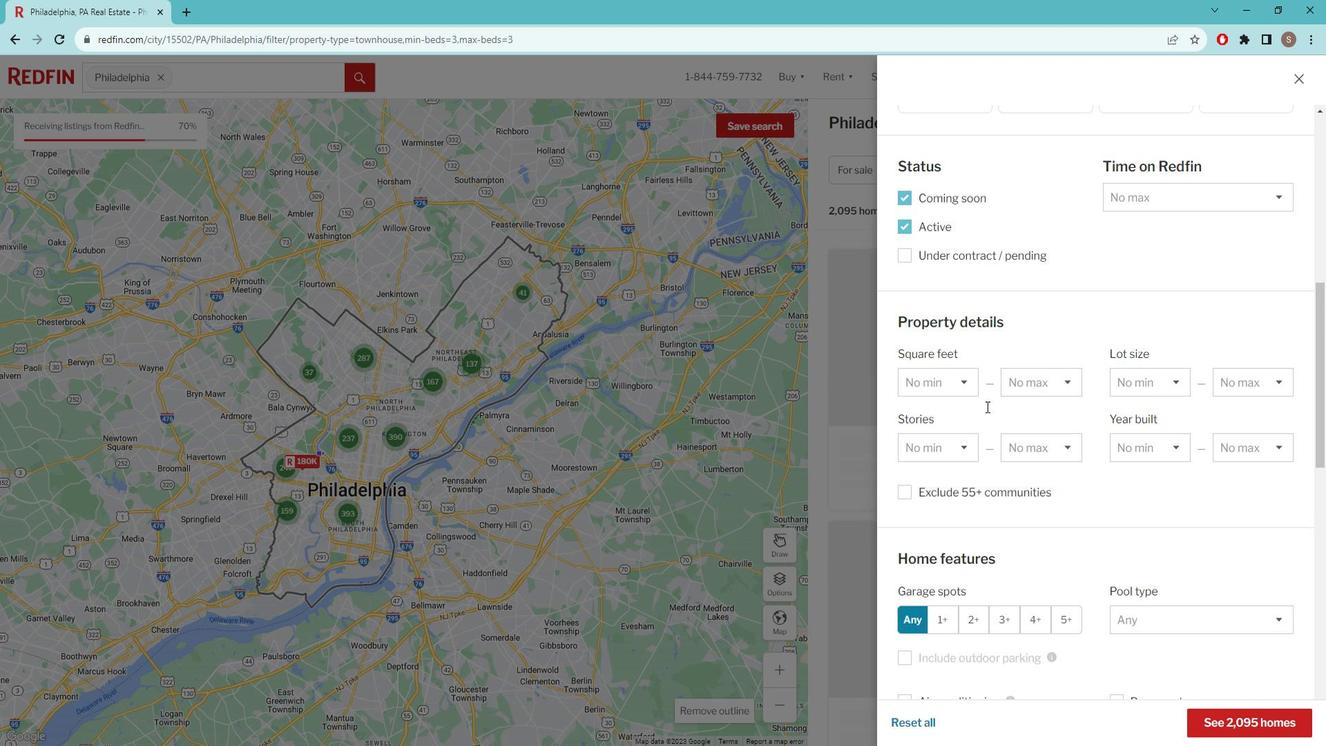 
Action: Mouse scrolled (998, 416) with delta (0, 0)
Screenshot: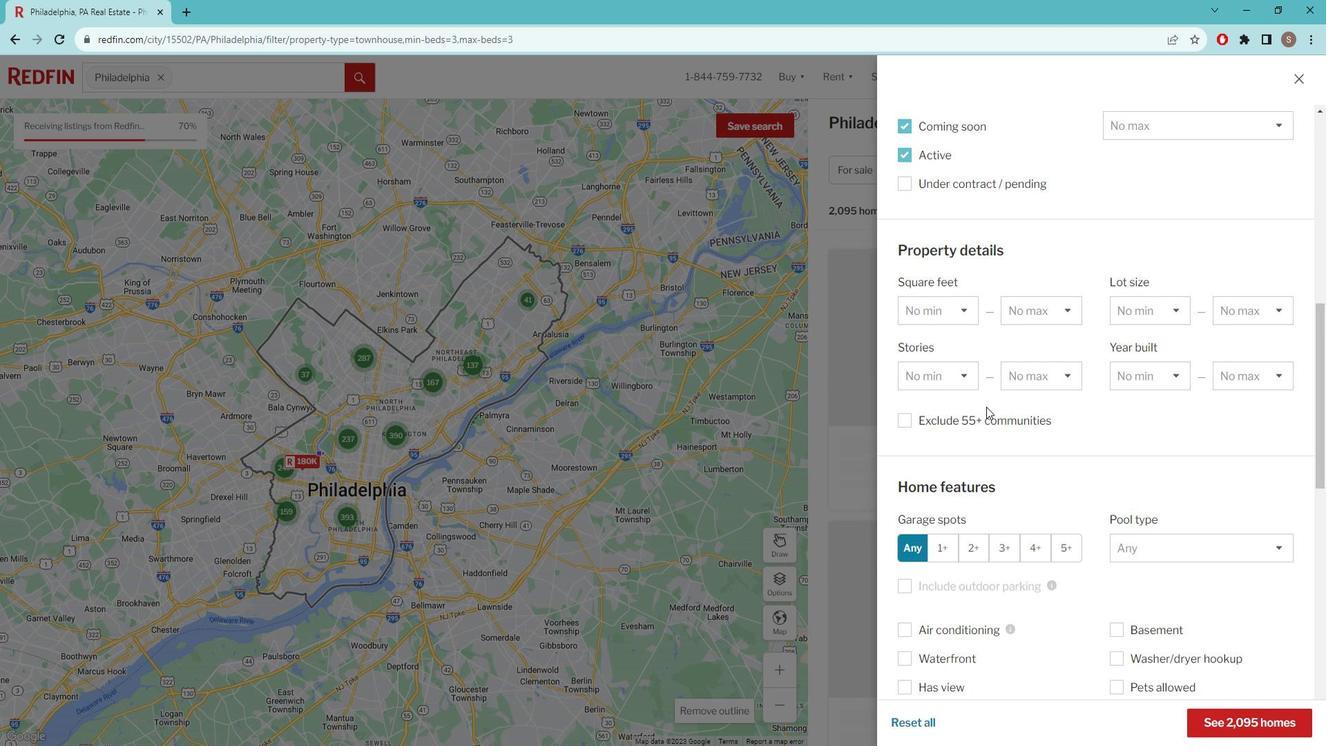 
Action: Mouse scrolled (998, 416) with delta (0, 0)
Screenshot: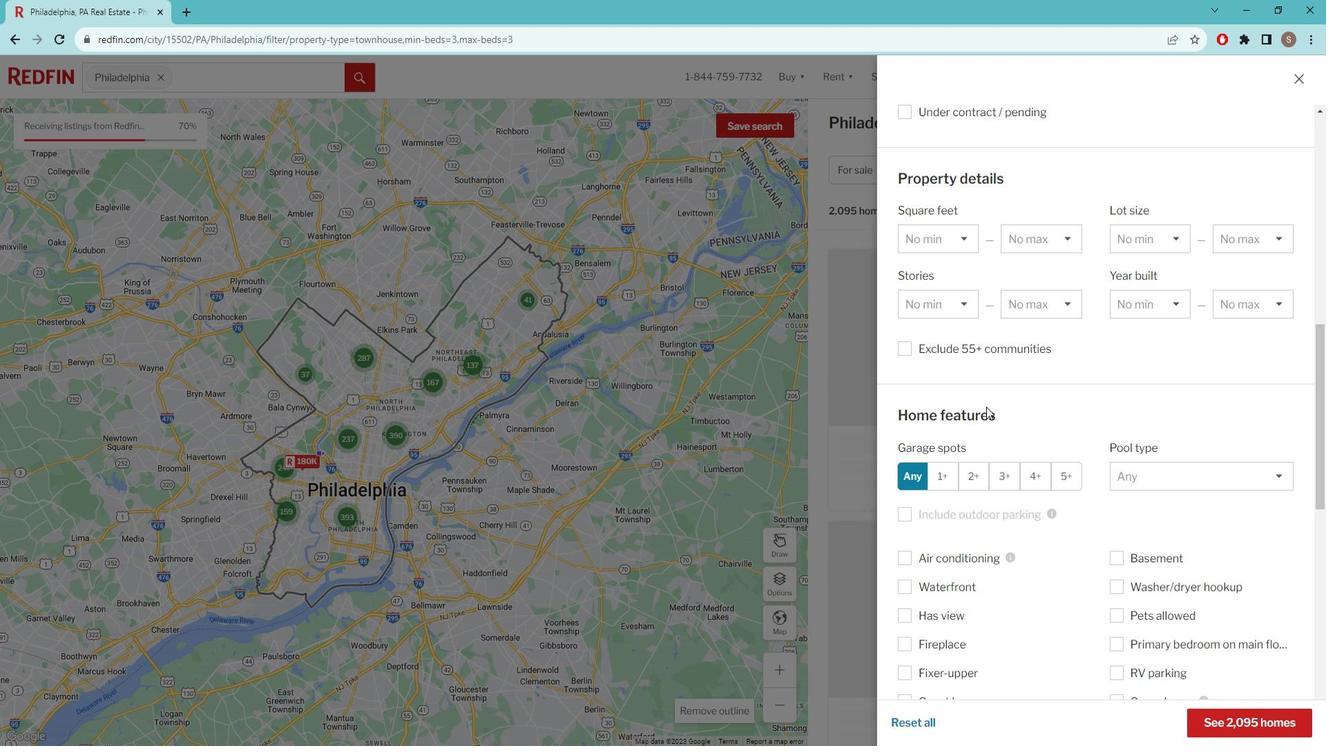 
Action: Mouse moved to (997, 418)
Screenshot: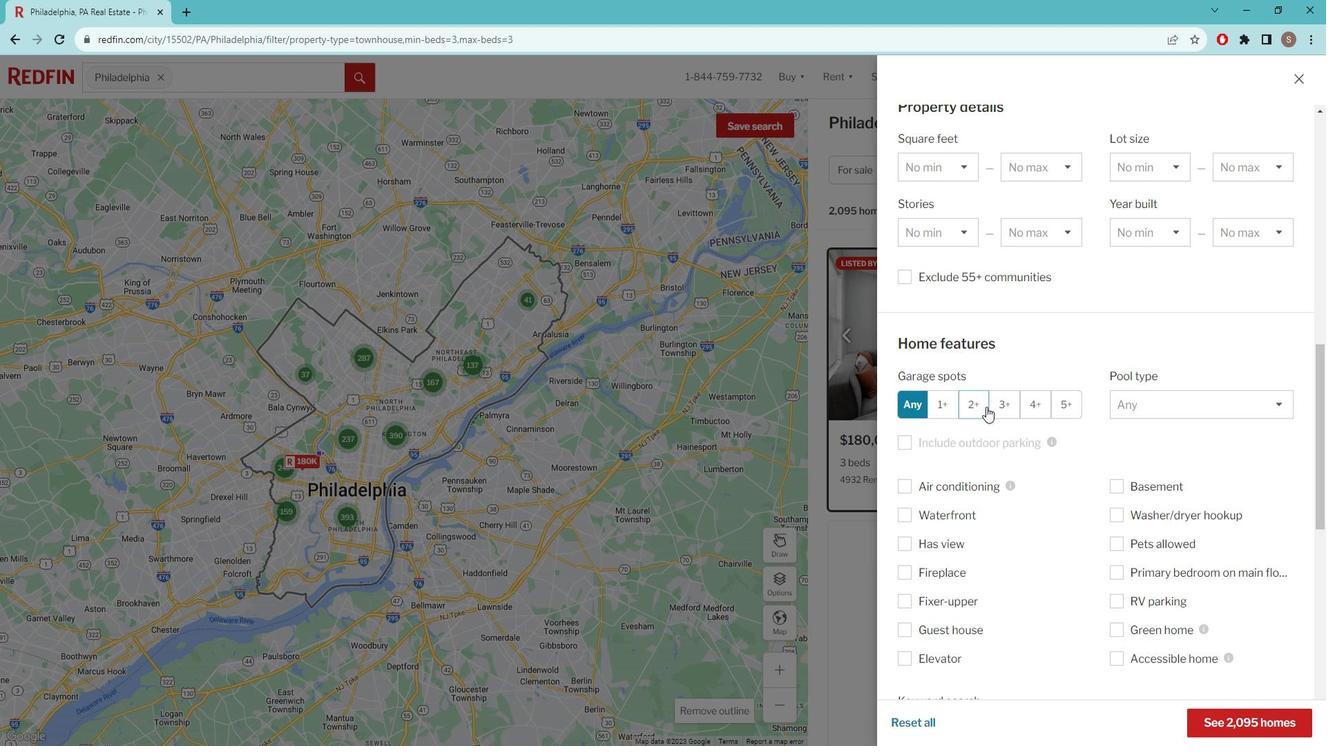 
Action: Mouse scrolled (997, 417) with delta (0, 0)
Screenshot: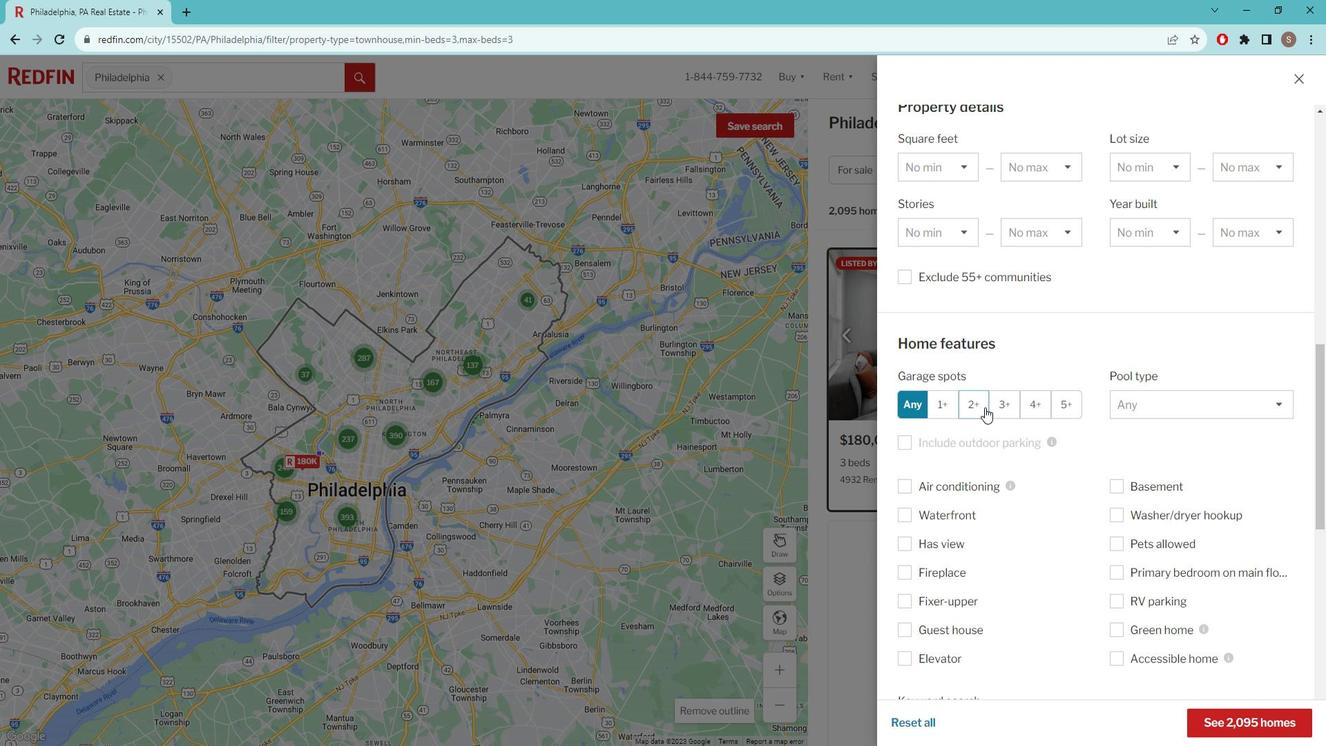 
Action: Mouse moved to (995, 444)
Screenshot: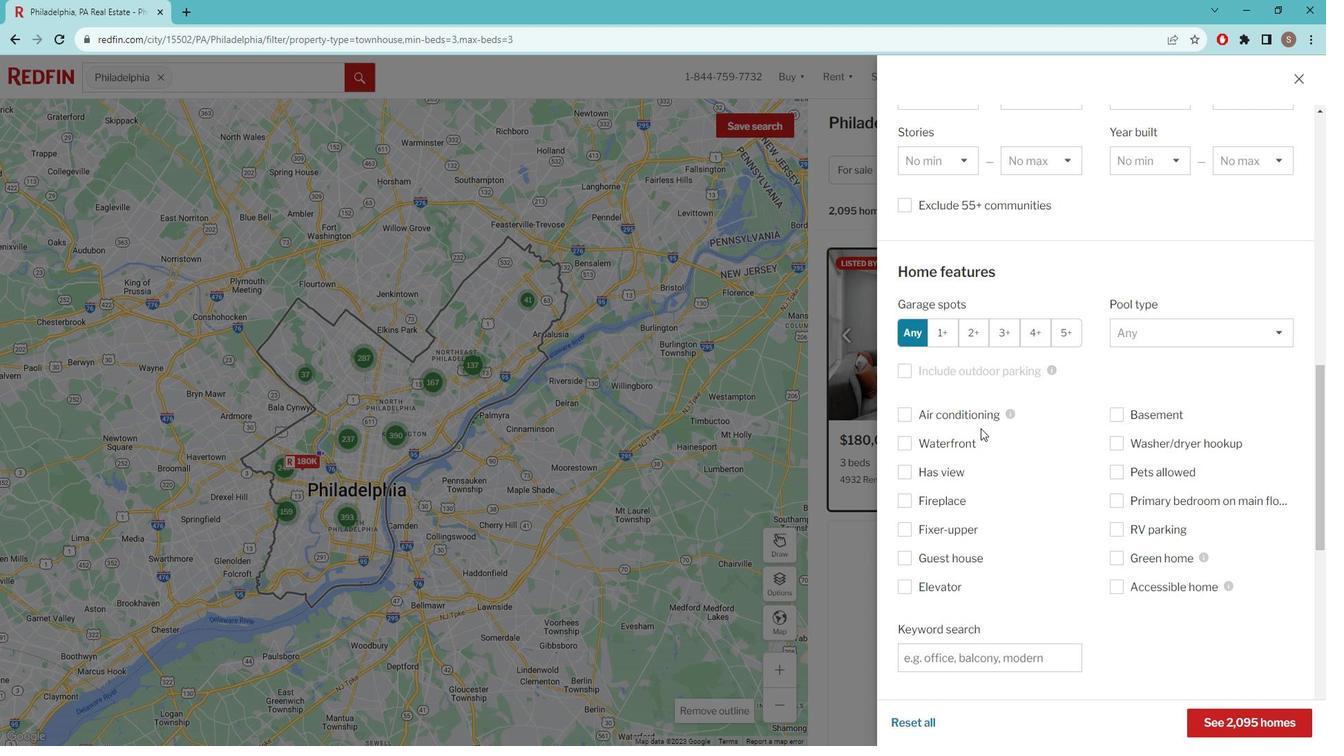 
Action: Mouse scrolled (995, 443) with delta (0, 0)
Screenshot: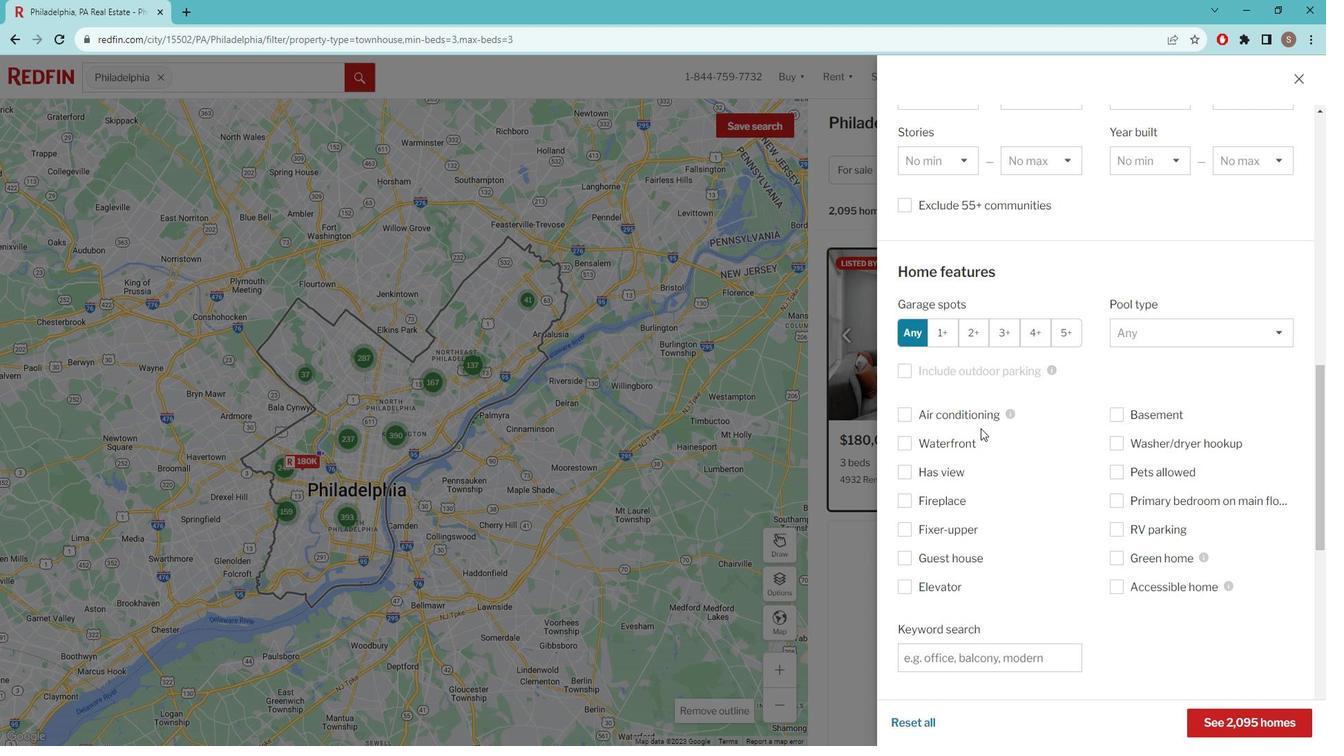 
Action: Mouse moved to (995, 446)
Screenshot: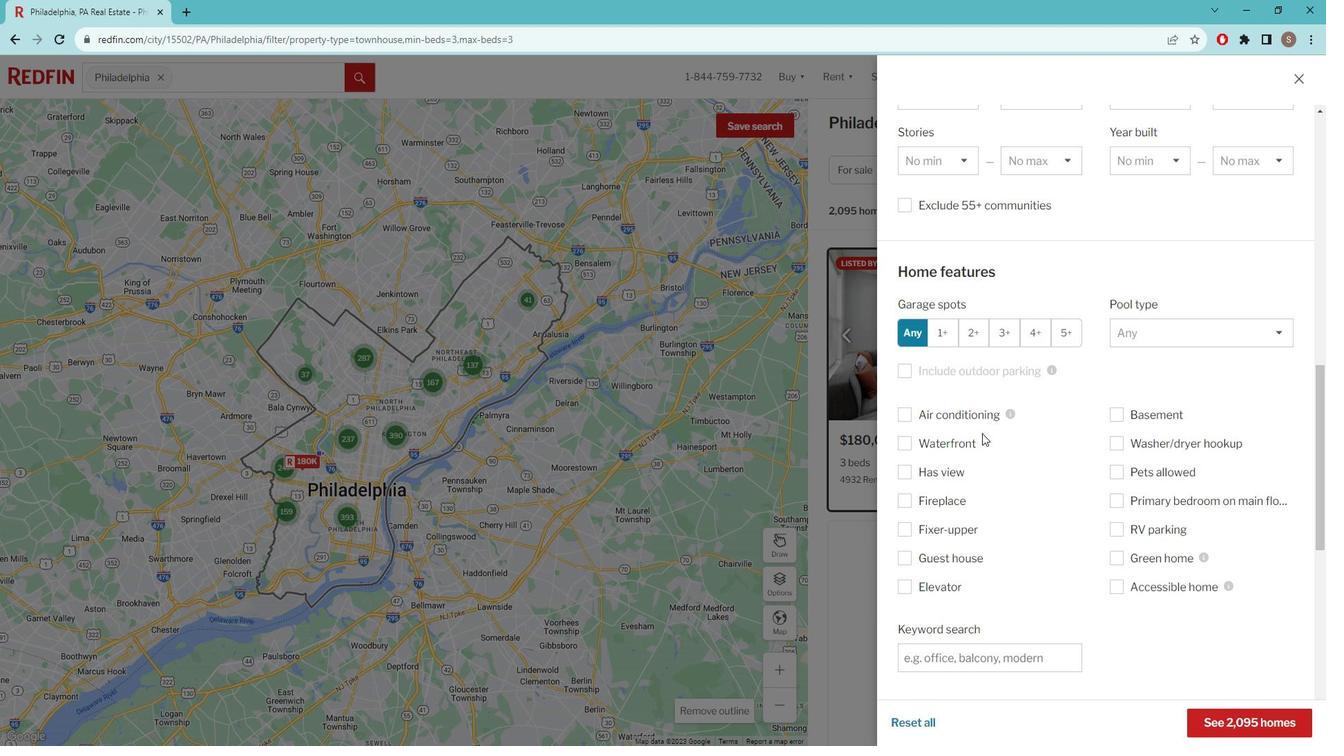 
Action: Mouse scrolled (995, 445) with delta (0, 0)
Screenshot: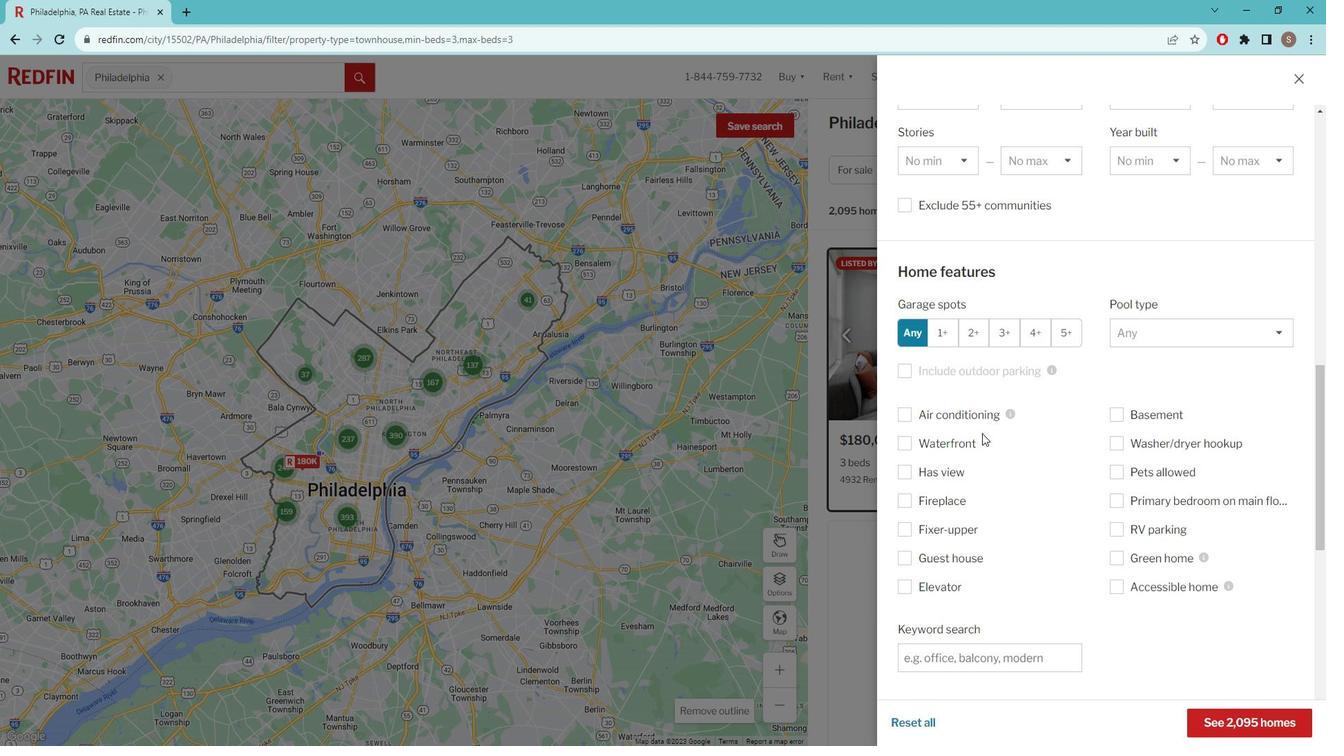 
Action: Mouse moved to (979, 528)
Screenshot: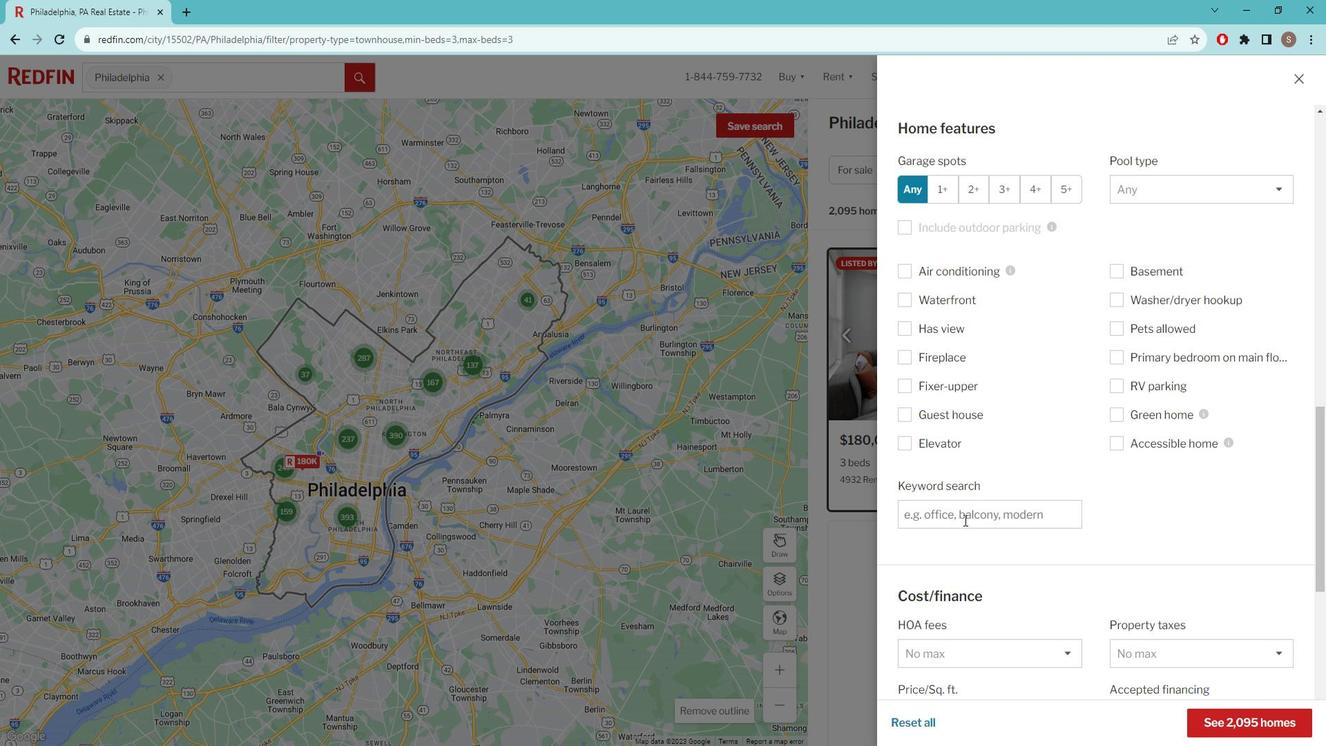 
Action: Mouse pressed left at (979, 528)
Screenshot: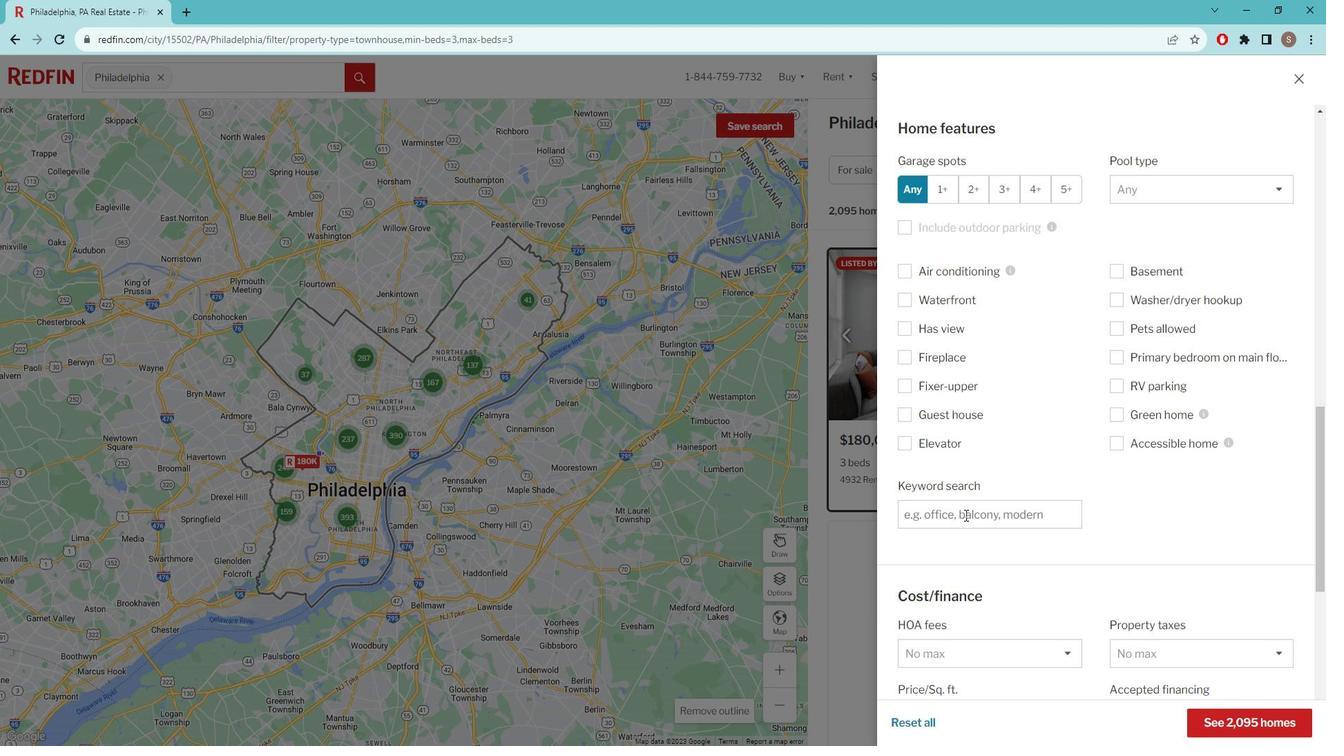 
Action: Mouse moved to (978, 527)
Screenshot: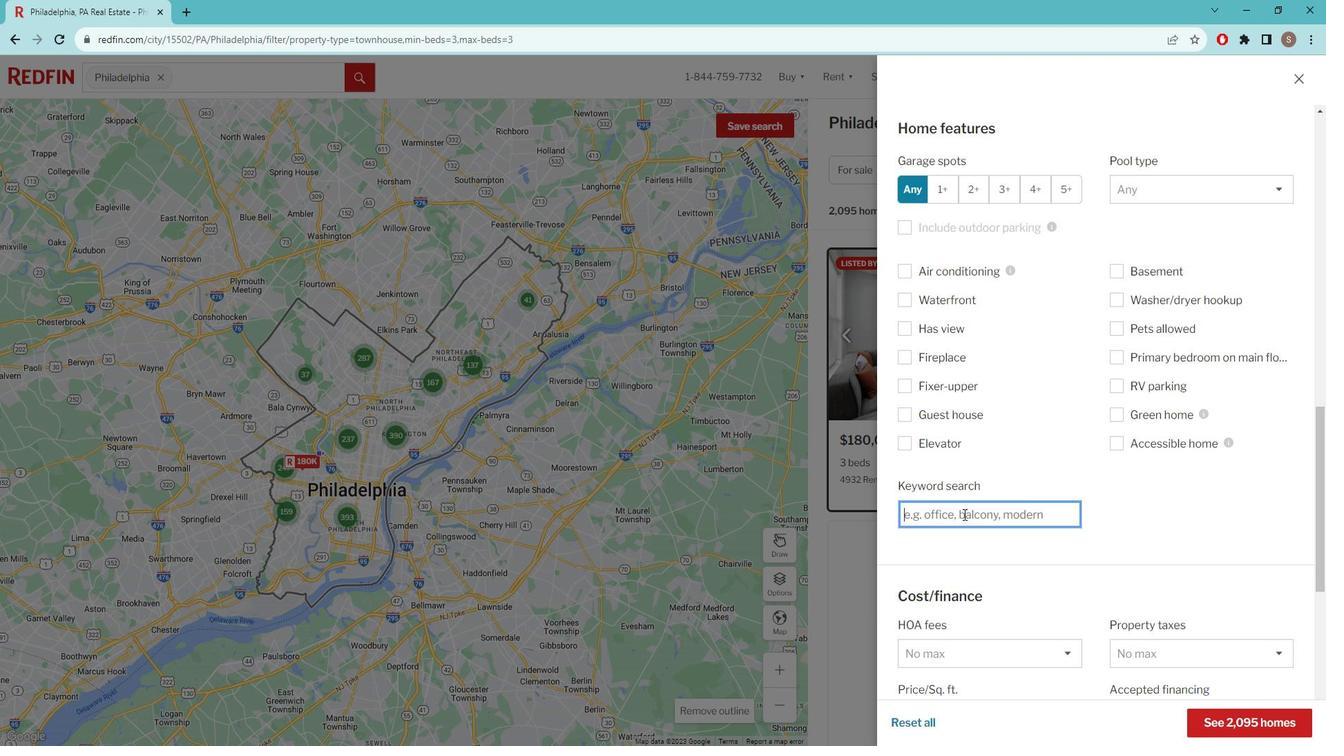 
Action: Key pressed 3<Key.space>BEDROOMS<Key.space>AND<Key.space>A<Key.space>GARDEN
Screenshot: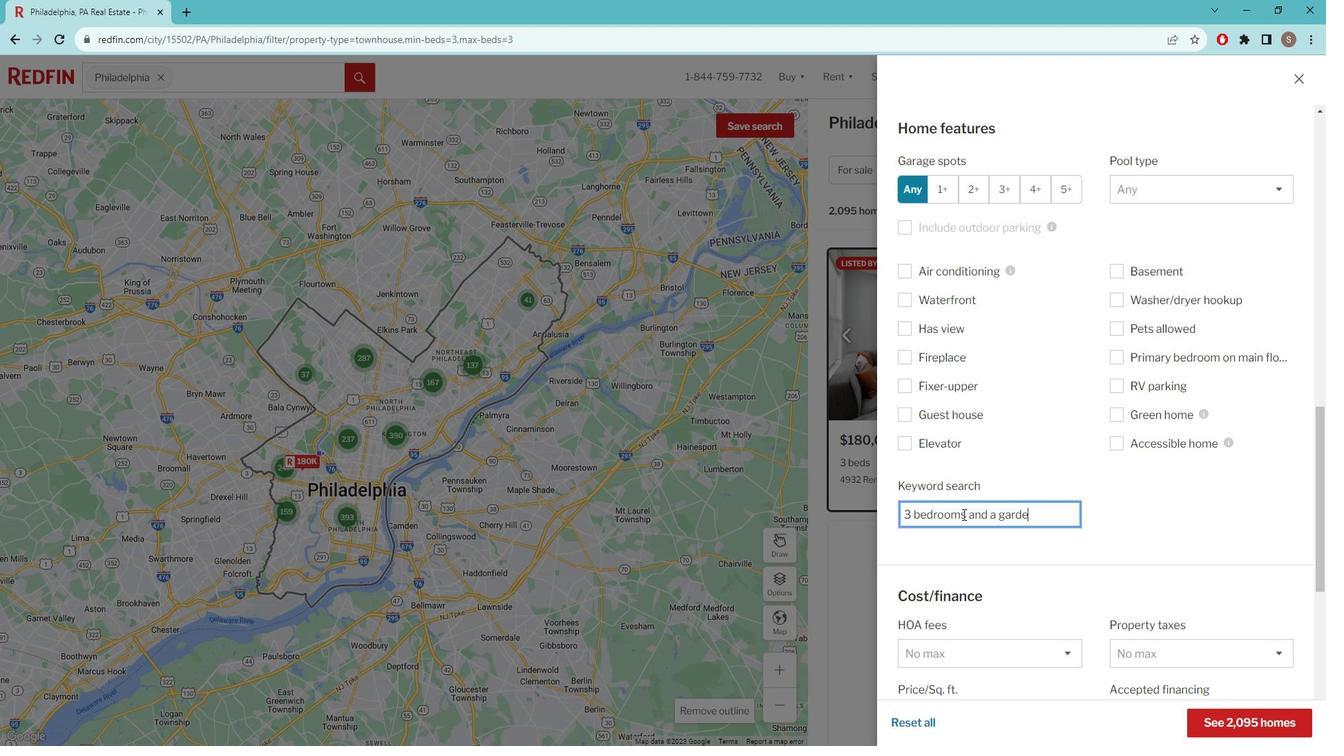 
Action: Mouse moved to (980, 565)
Screenshot: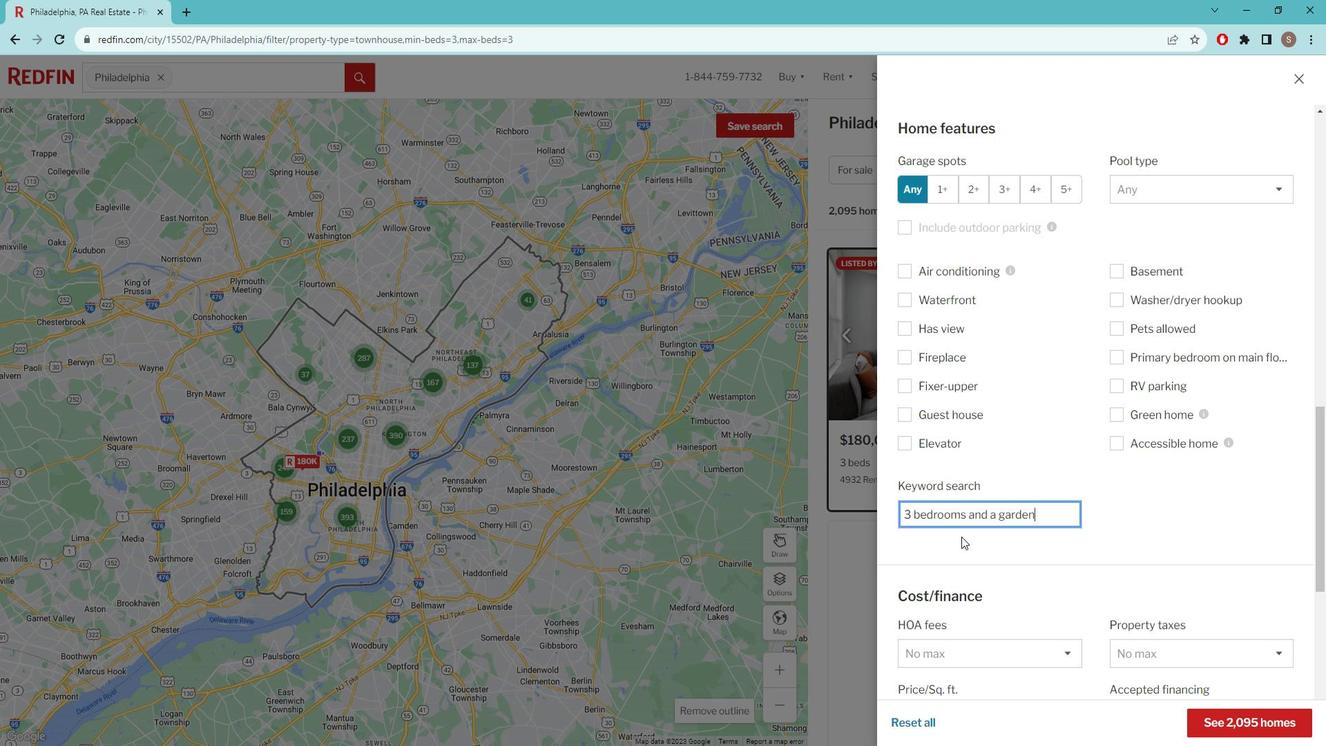
Action: Mouse scrolled (980, 565) with delta (0, 0)
Screenshot: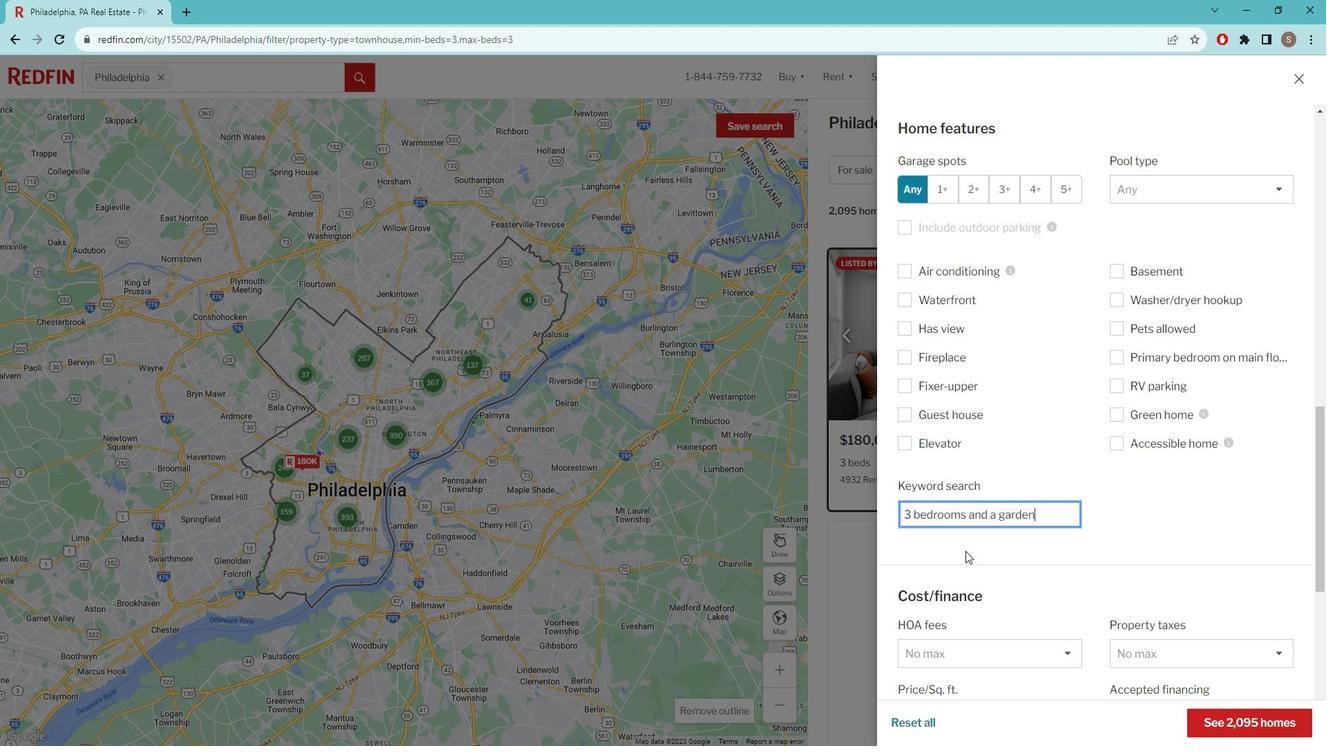 
Action: Mouse scrolled (980, 565) with delta (0, 0)
Screenshot: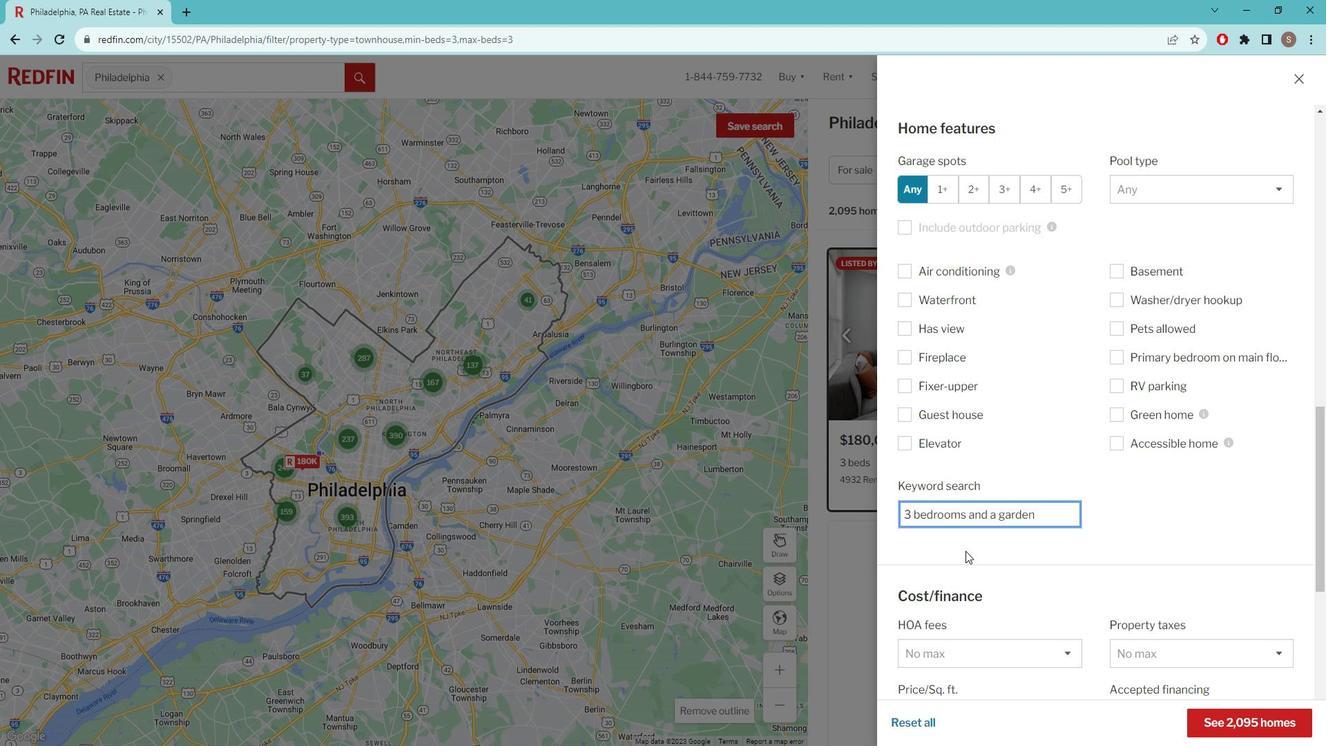
Action: Mouse moved to (990, 558)
Screenshot: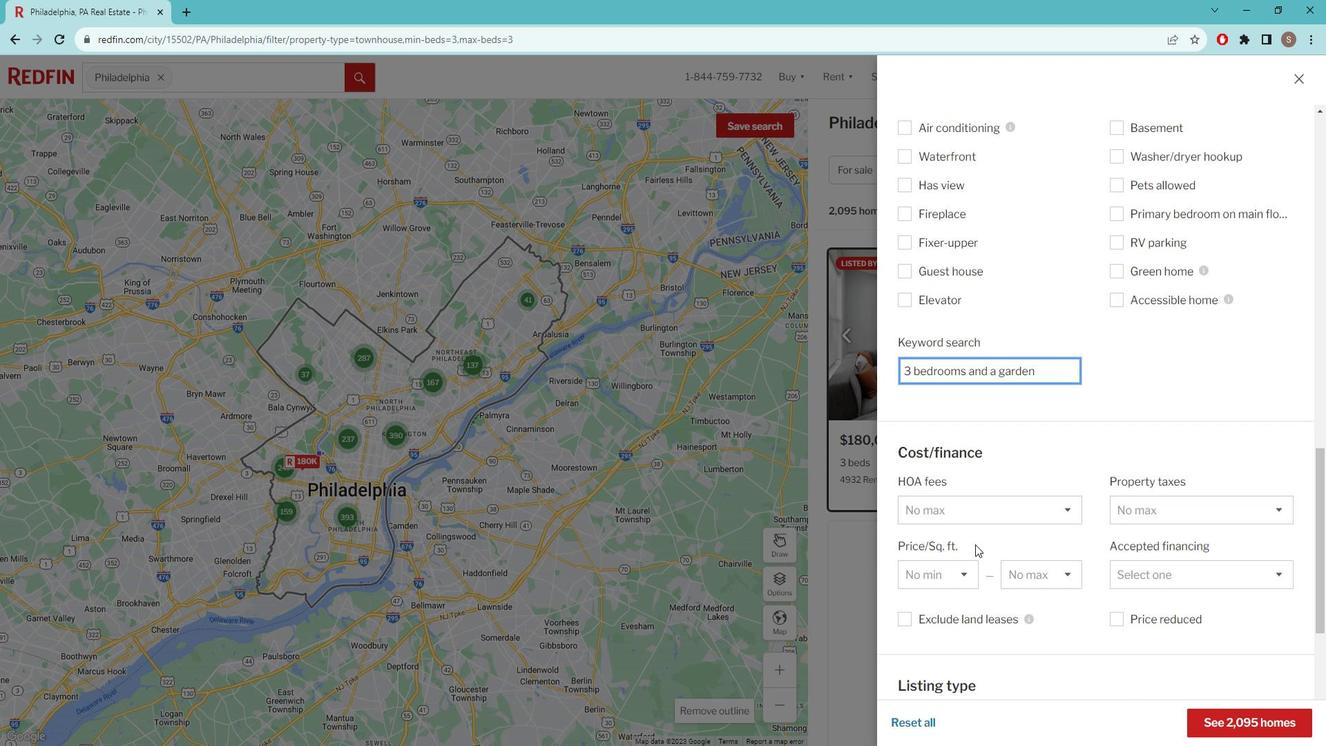 
Action: Mouse scrolled (990, 557) with delta (0, 0)
Screenshot: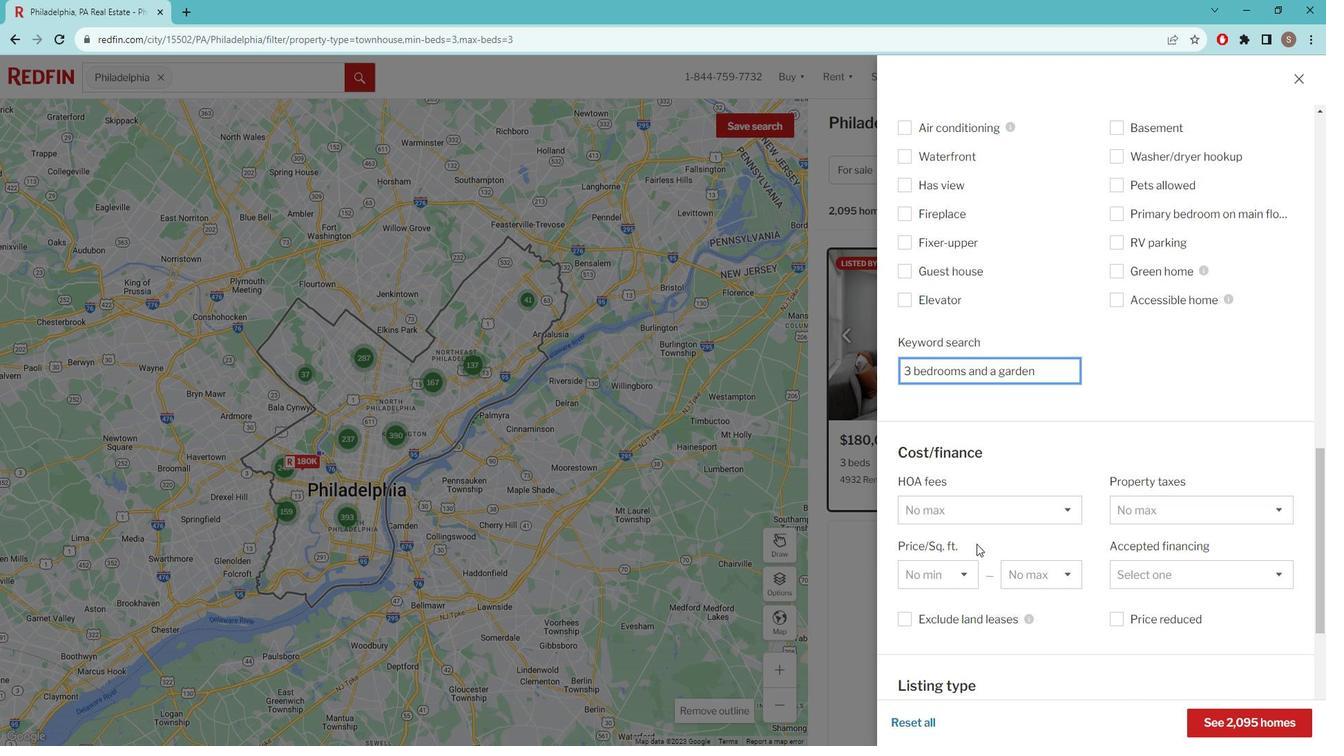 
Action: Mouse scrolled (990, 557) with delta (0, 0)
Screenshot: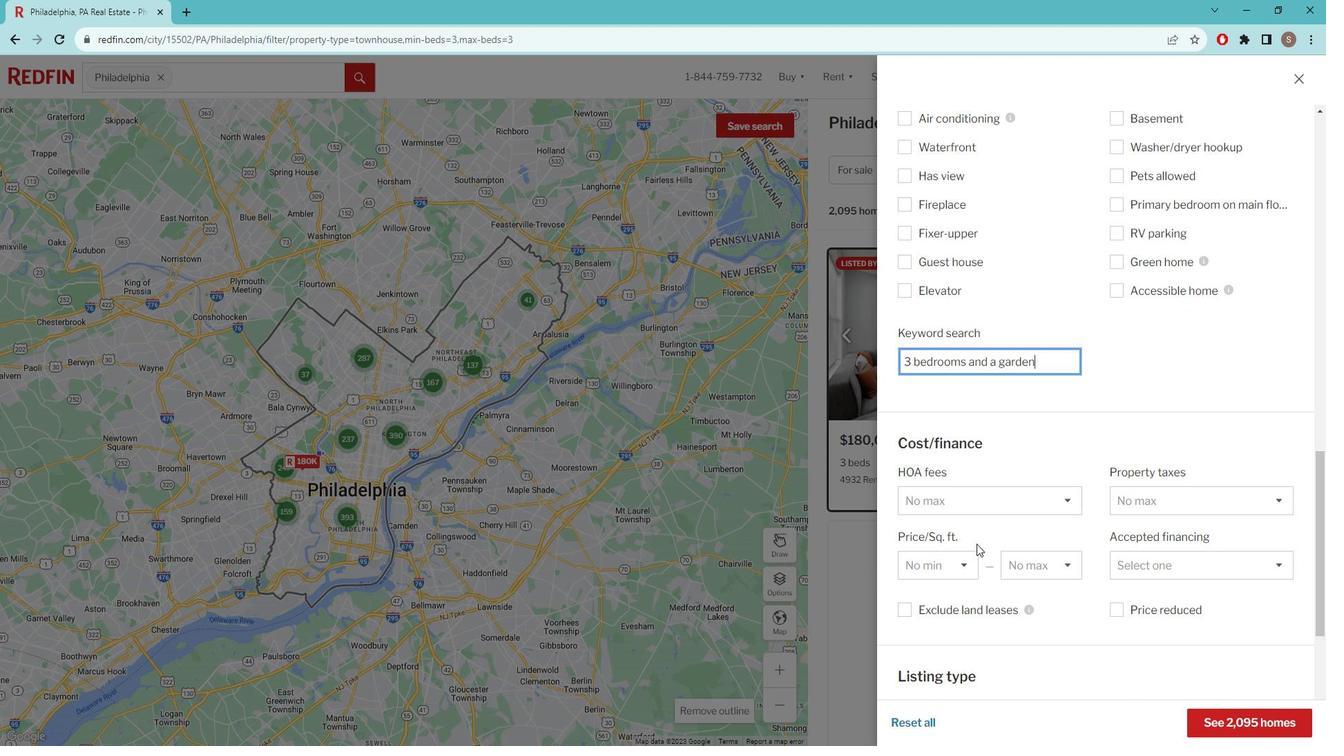 
Action: Mouse moved to (992, 557)
Screenshot: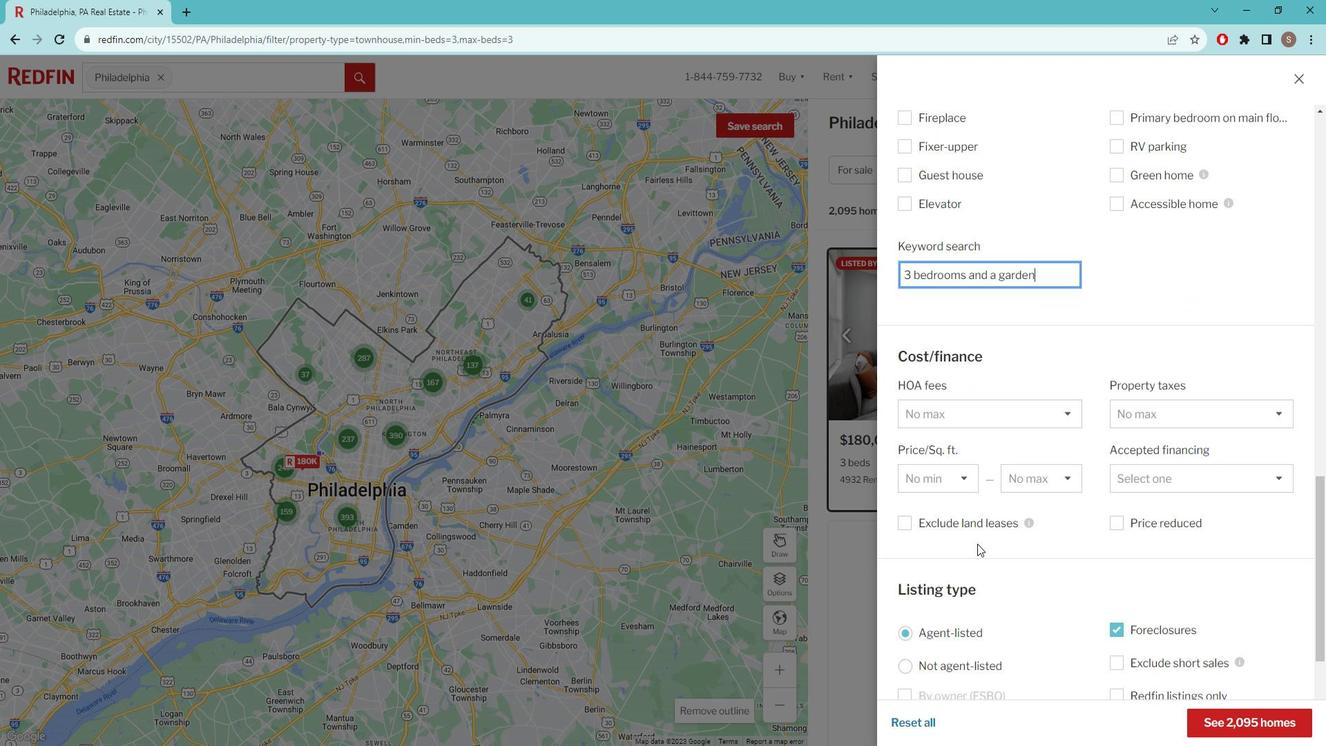 
Action: Mouse scrolled (992, 556) with delta (0, 0)
Screenshot: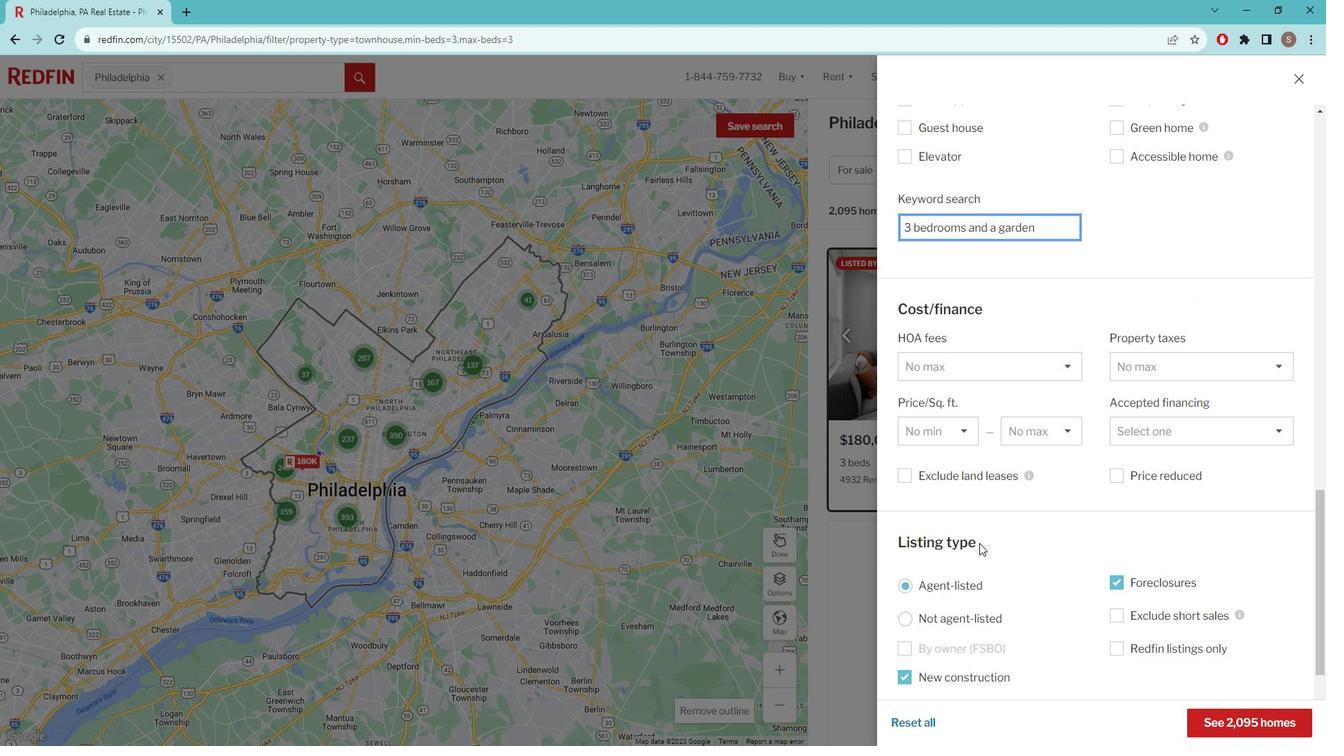 
Action: Mouse scrolled (992, 556) with delta (0, 0)
Screenshot: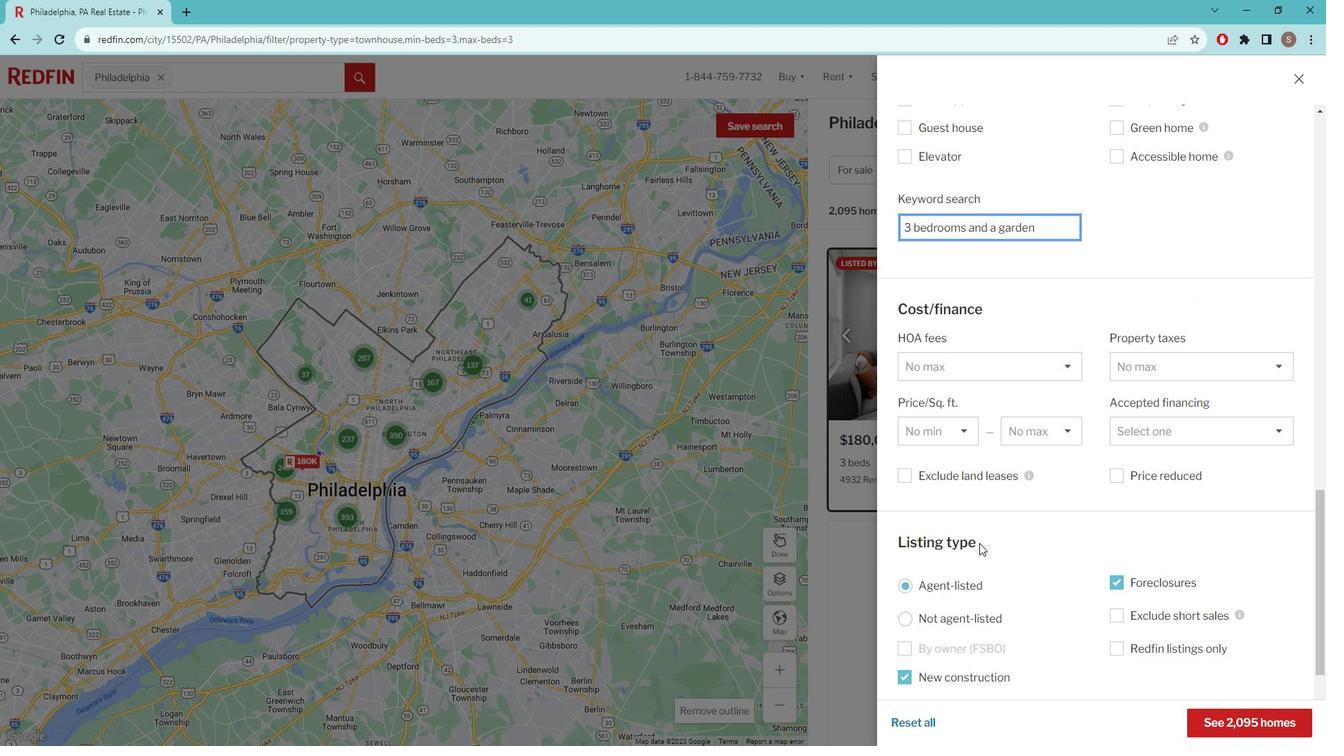 
Action: Mouse moved to (1010, 551)
Screenshot: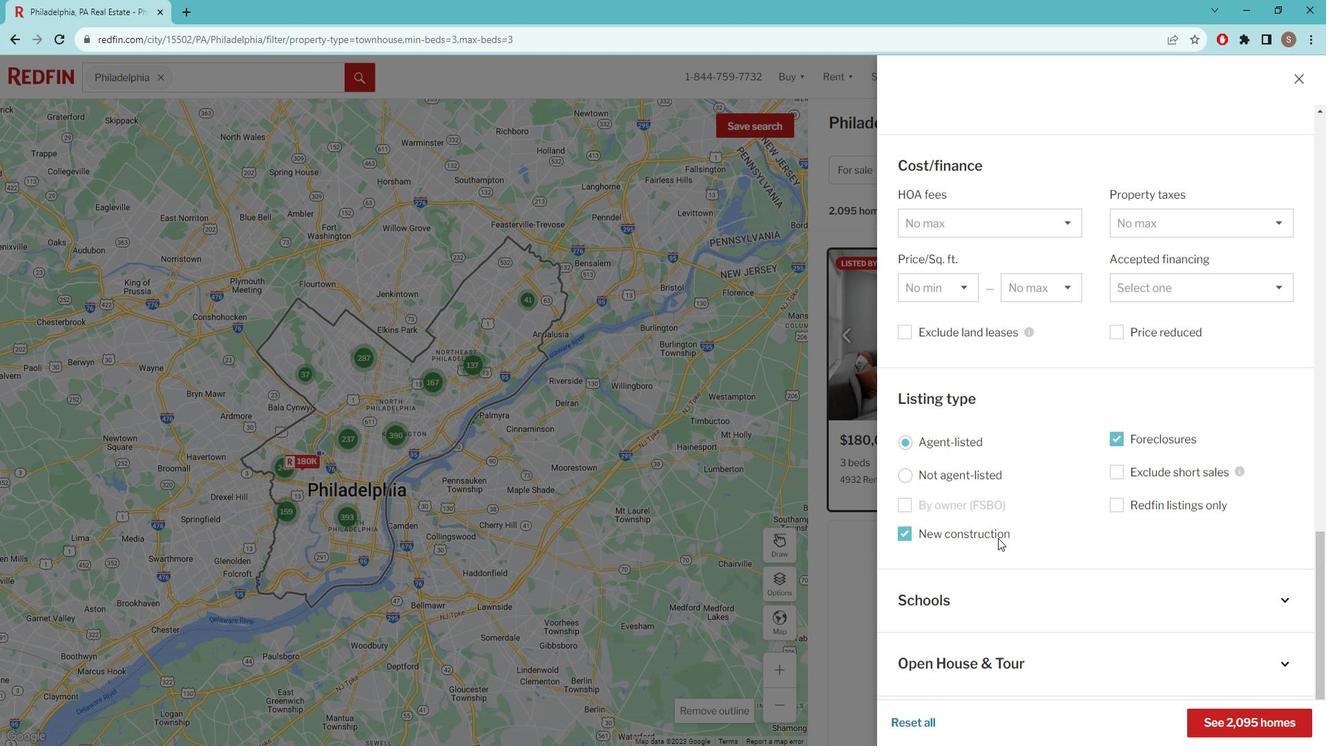 
Action: Mouse scrolled (1010, 550) with delta (0, 0)
Screenshot: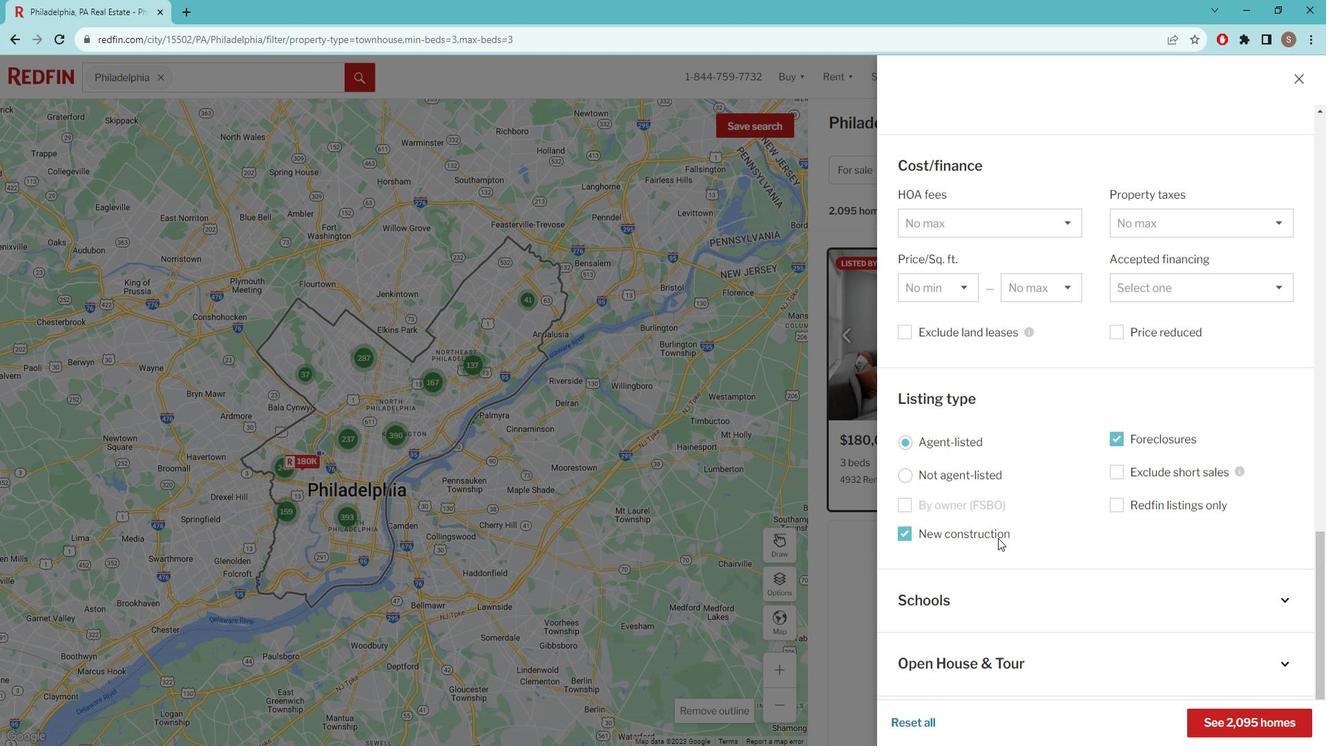 
Action: Mouse moved to (1126, 588)
Screenshot: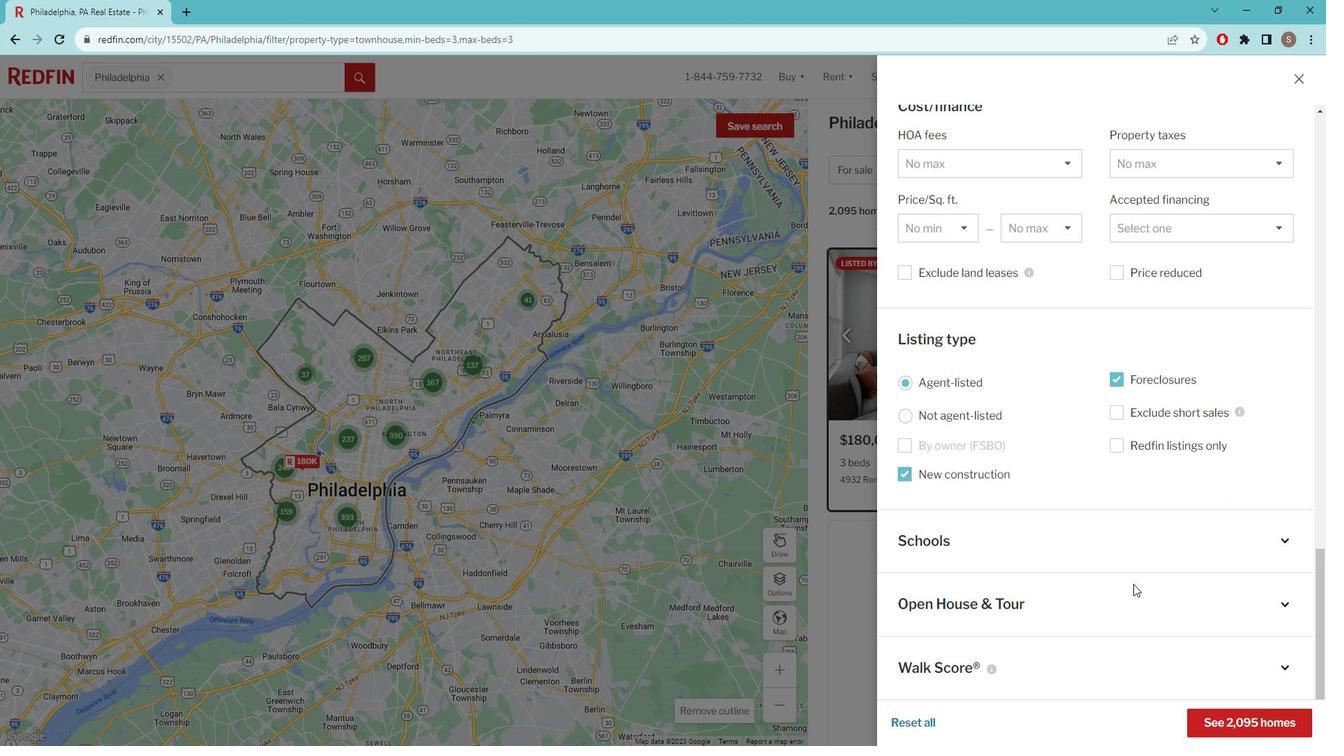 
Action: Mouse scrolled (1126, 587) with delta (0, 0)
Screenshot: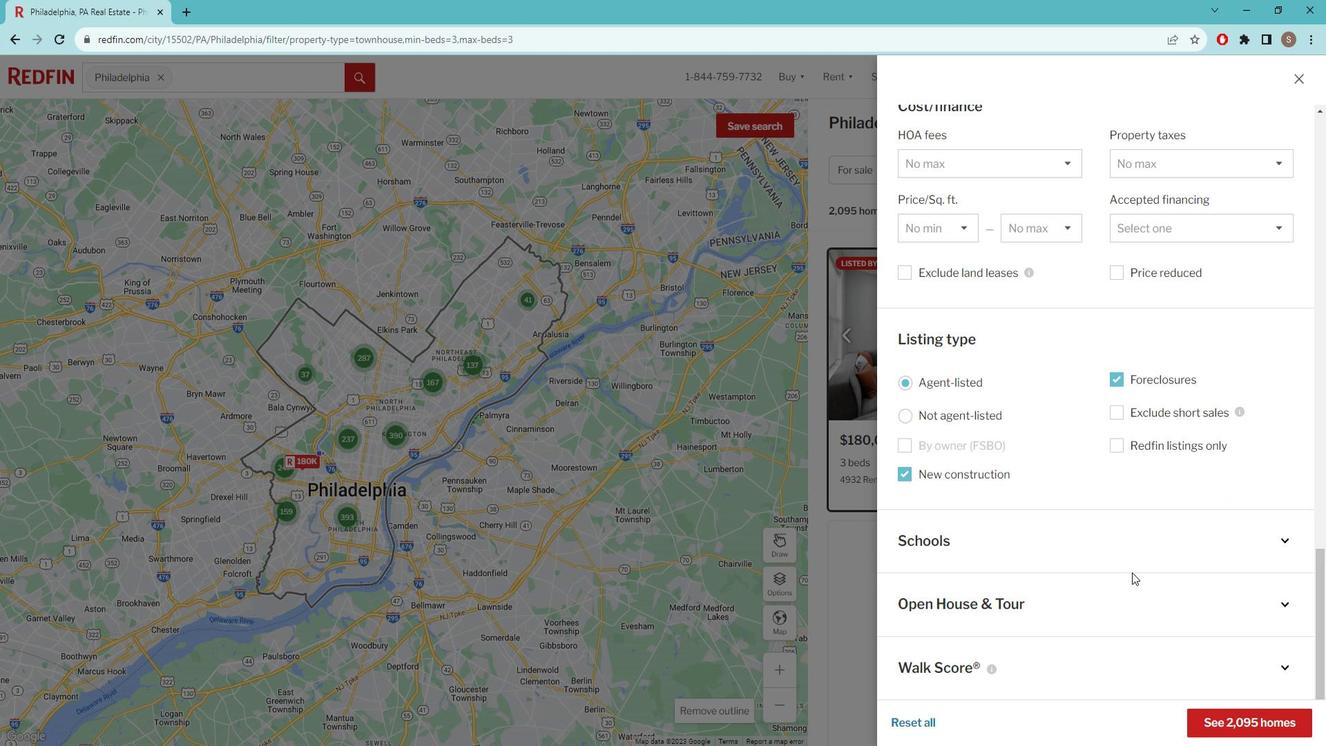 
Action: Mouse scrolled (1126, 587) with delta (0, 0)
Screenshot: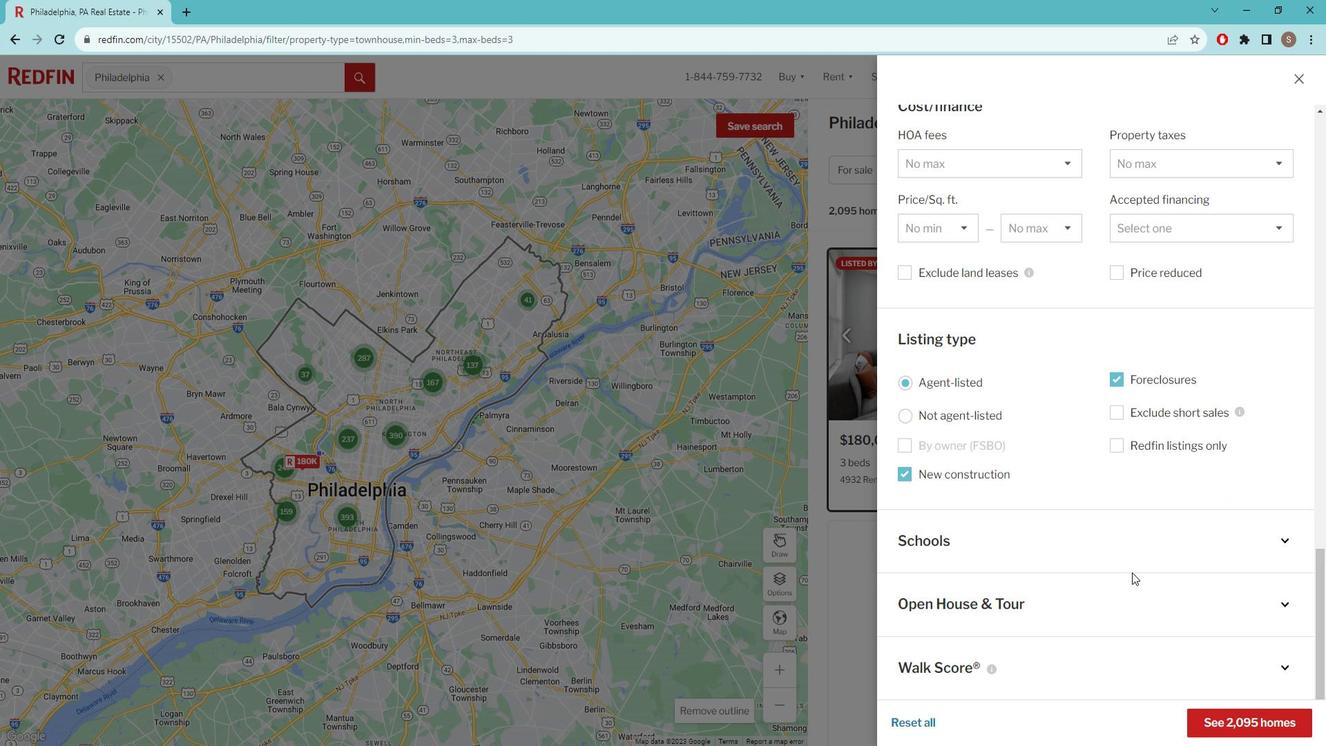 
Action: Mouse scrolled (1126, 587) with delta (0, 0)
Screenshot: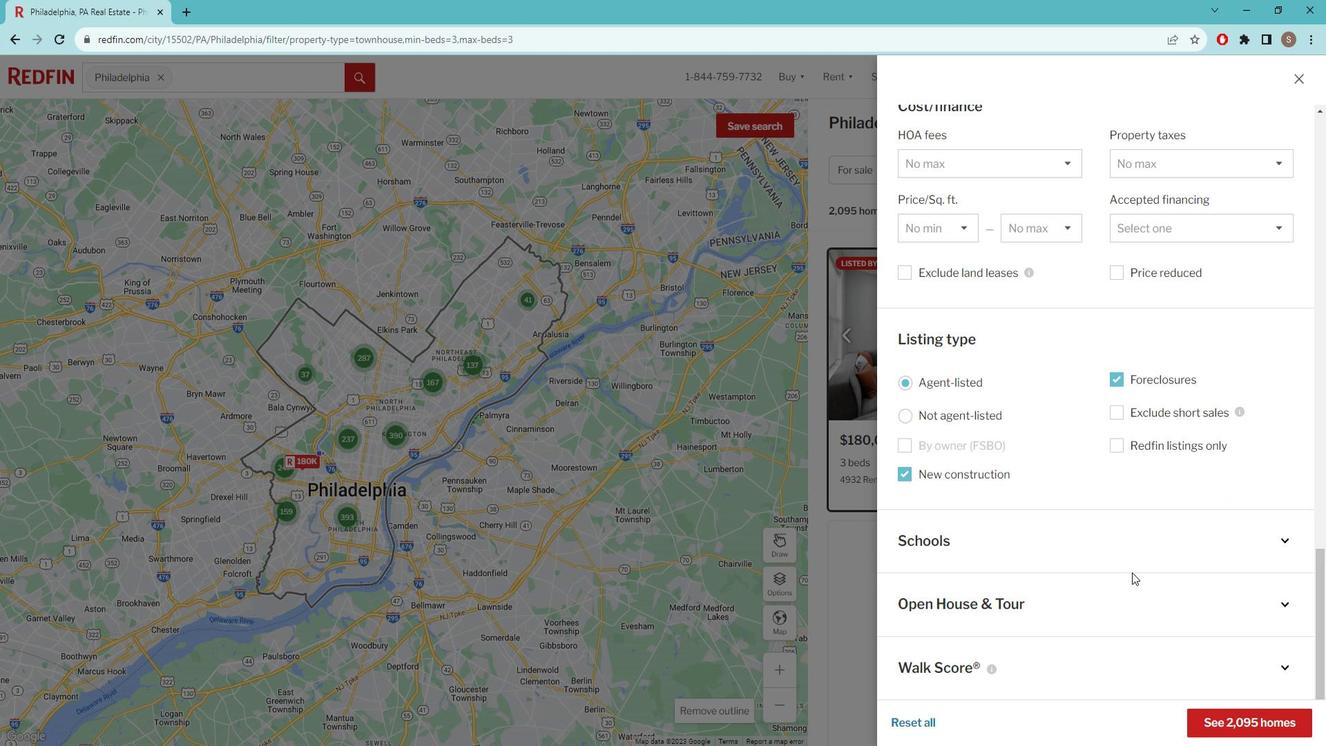 
Action: Mouse scrolled (1126, 587) with delta (0, 0)
Screenshot: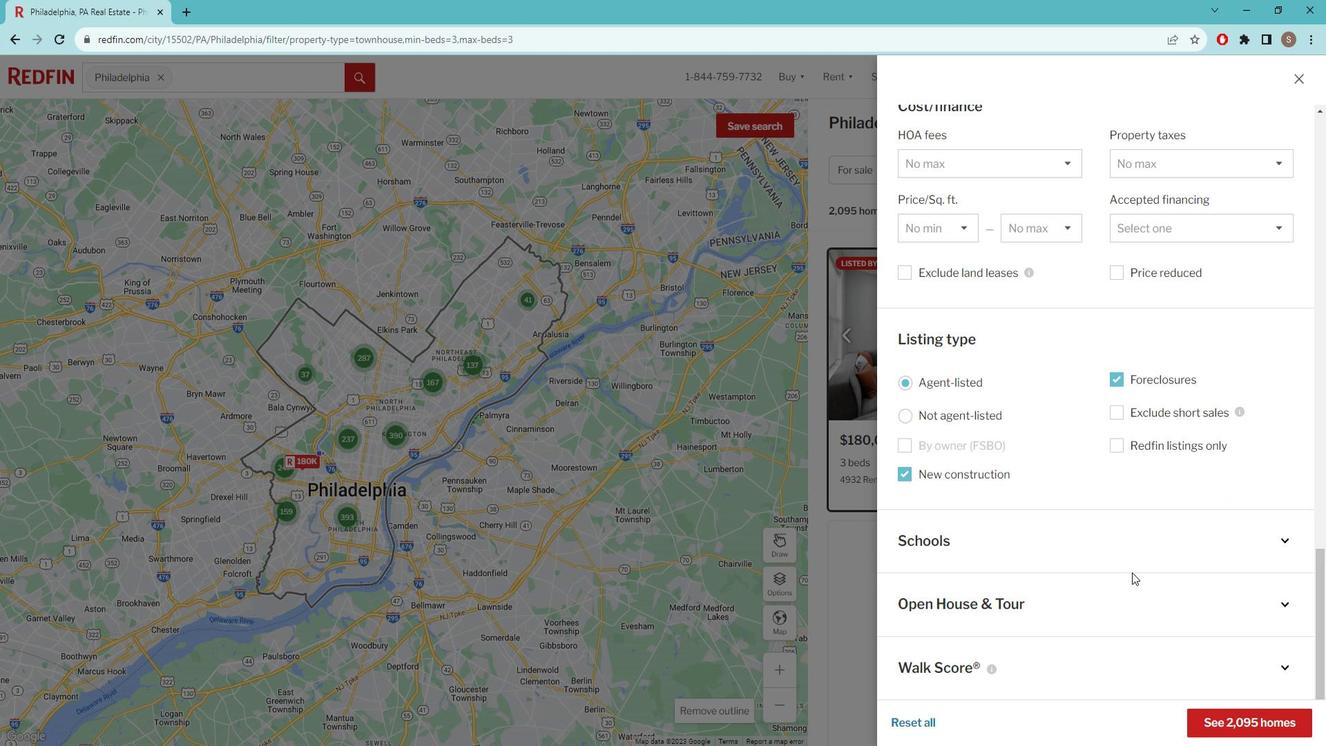 
Action: Mouse scrolled (1126, 587) with delta (0, 0)
Screenshot: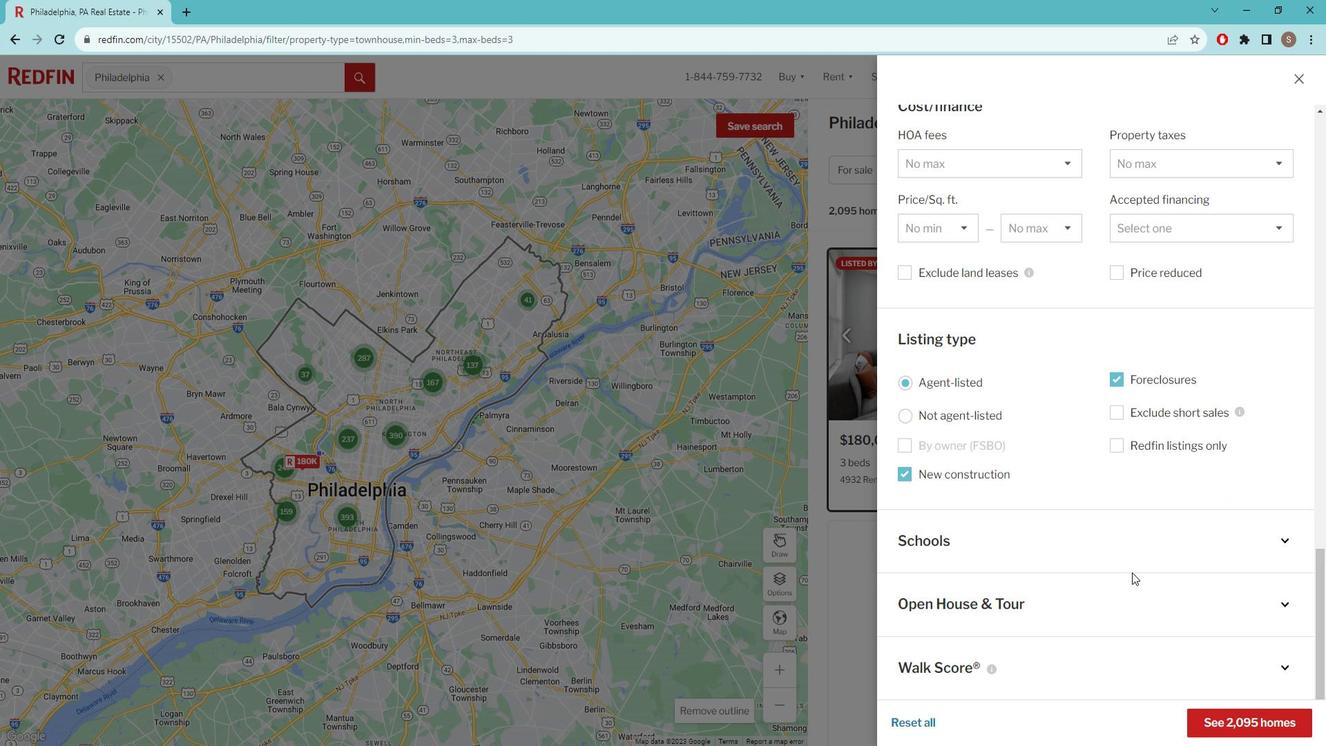 
Action: Mouse scrolled (1126, 587) with delta (0, 0)
Screenshot: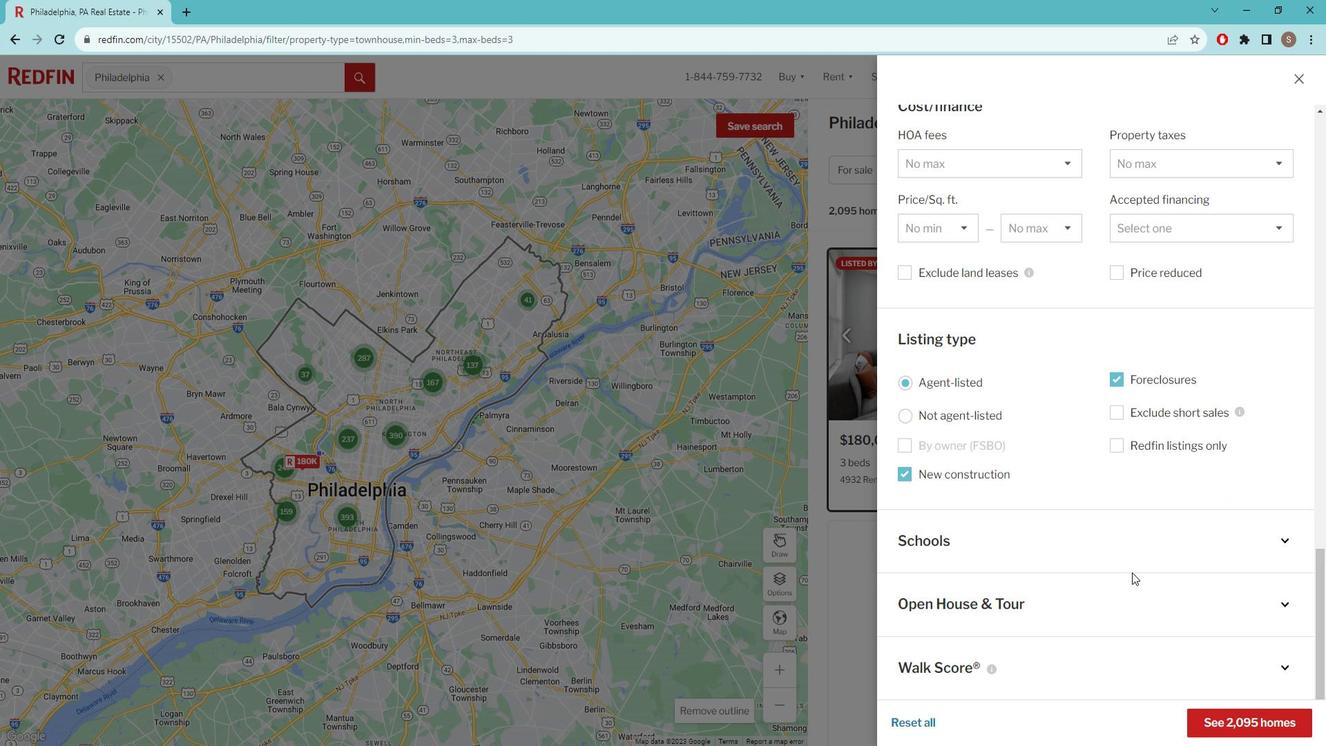 
Action: Mouse moved to (1207, 740)
Screenshot: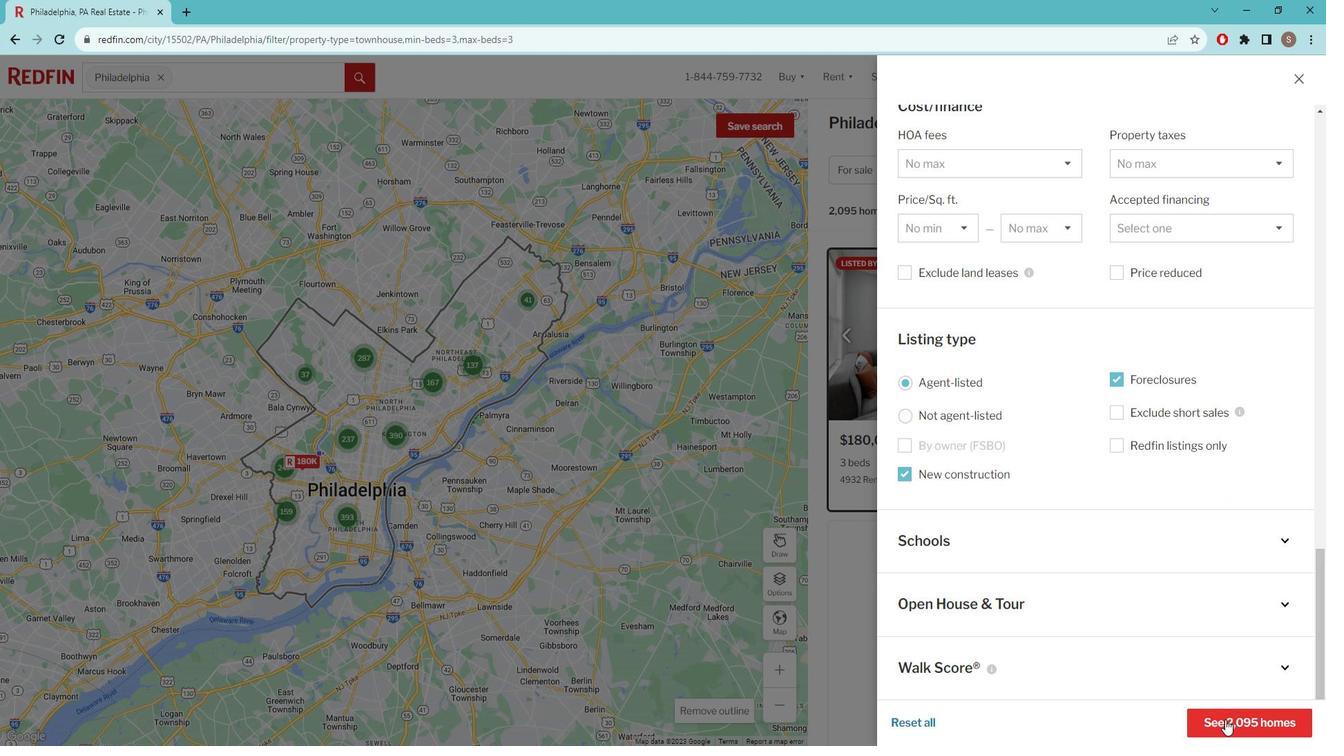 
Action: Mouse pressed left at (1207, 740)
Screenshot: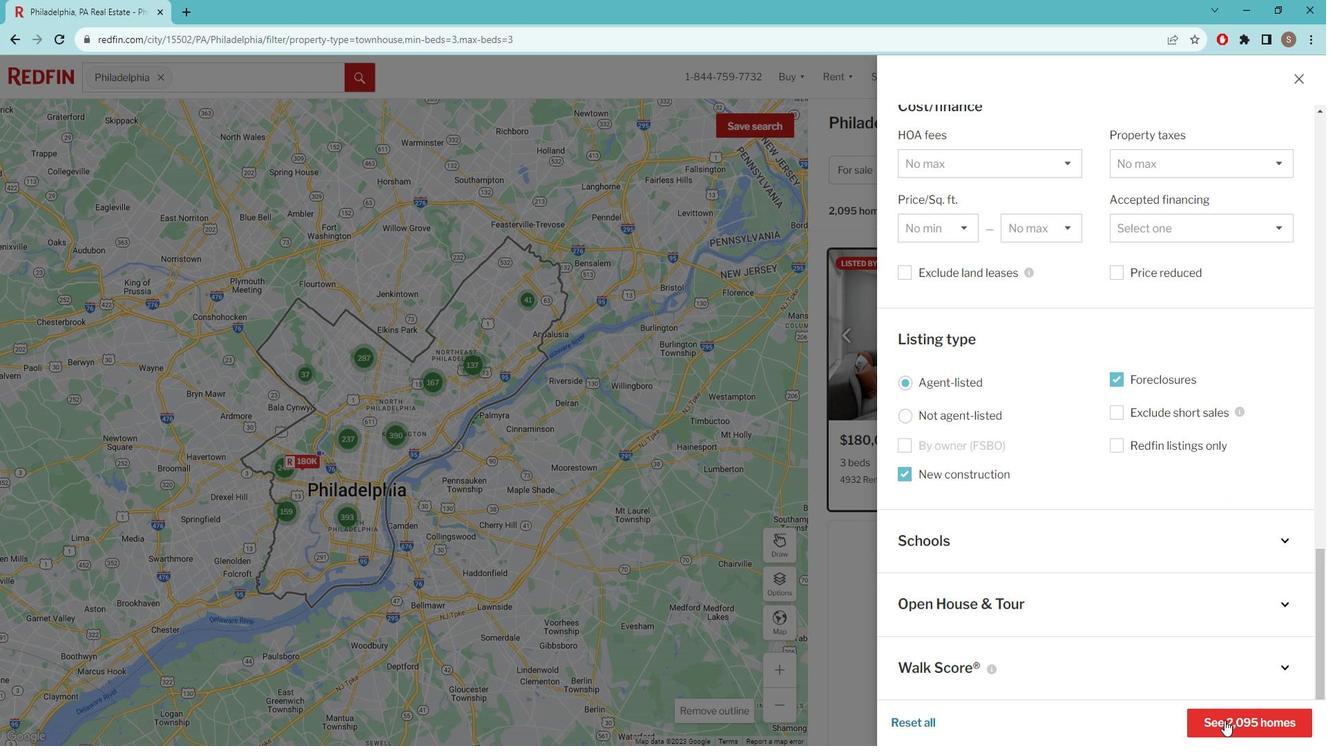 
Action: Mouse moved to (1033, 447)
Screenshot: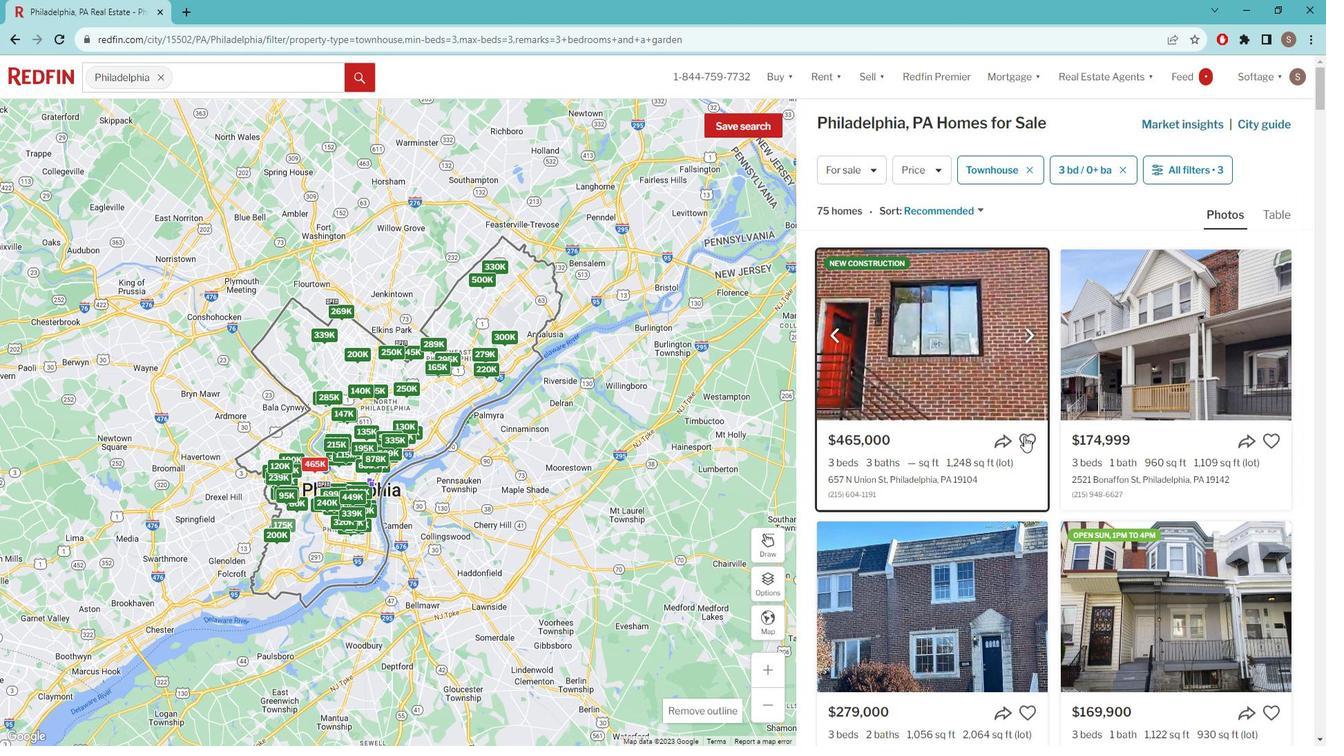 
Action: Mouse pressed left at (1033, 447)
Screenshot: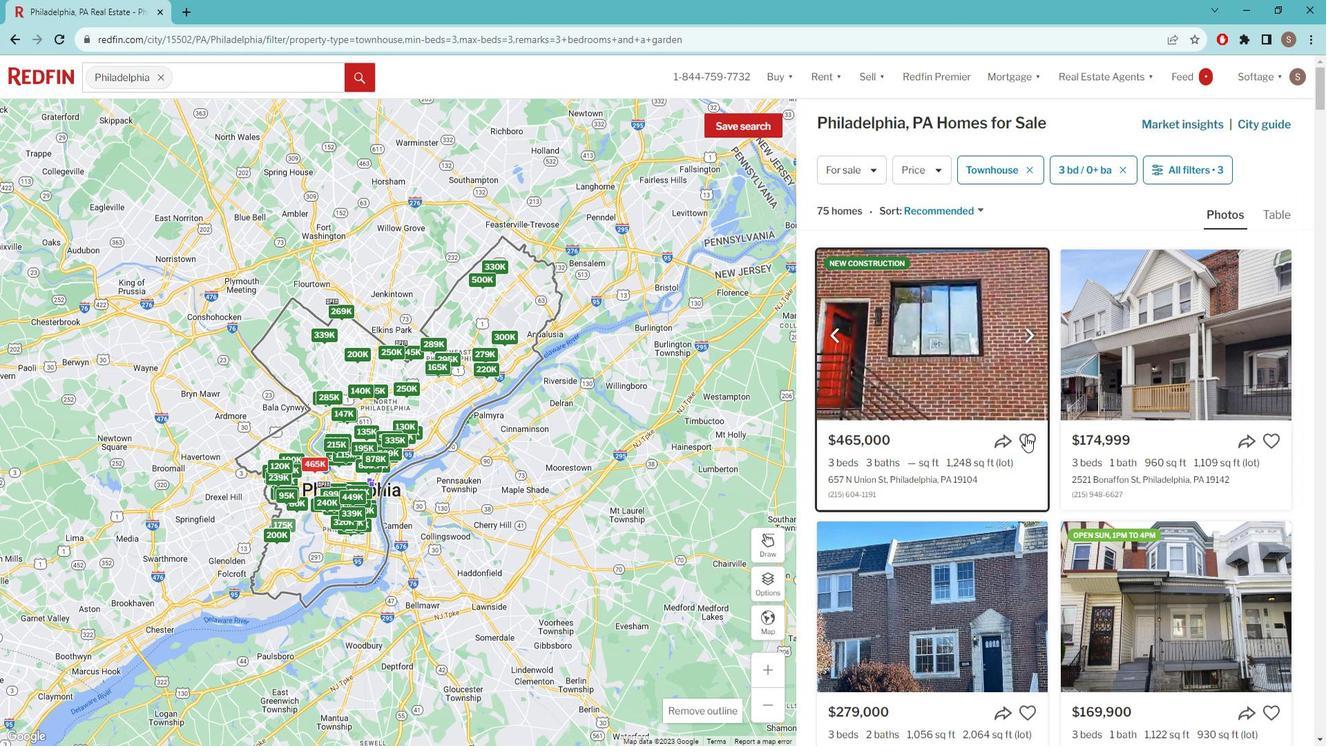
Action: Mouse moved to (1031, 449)
Screenshot: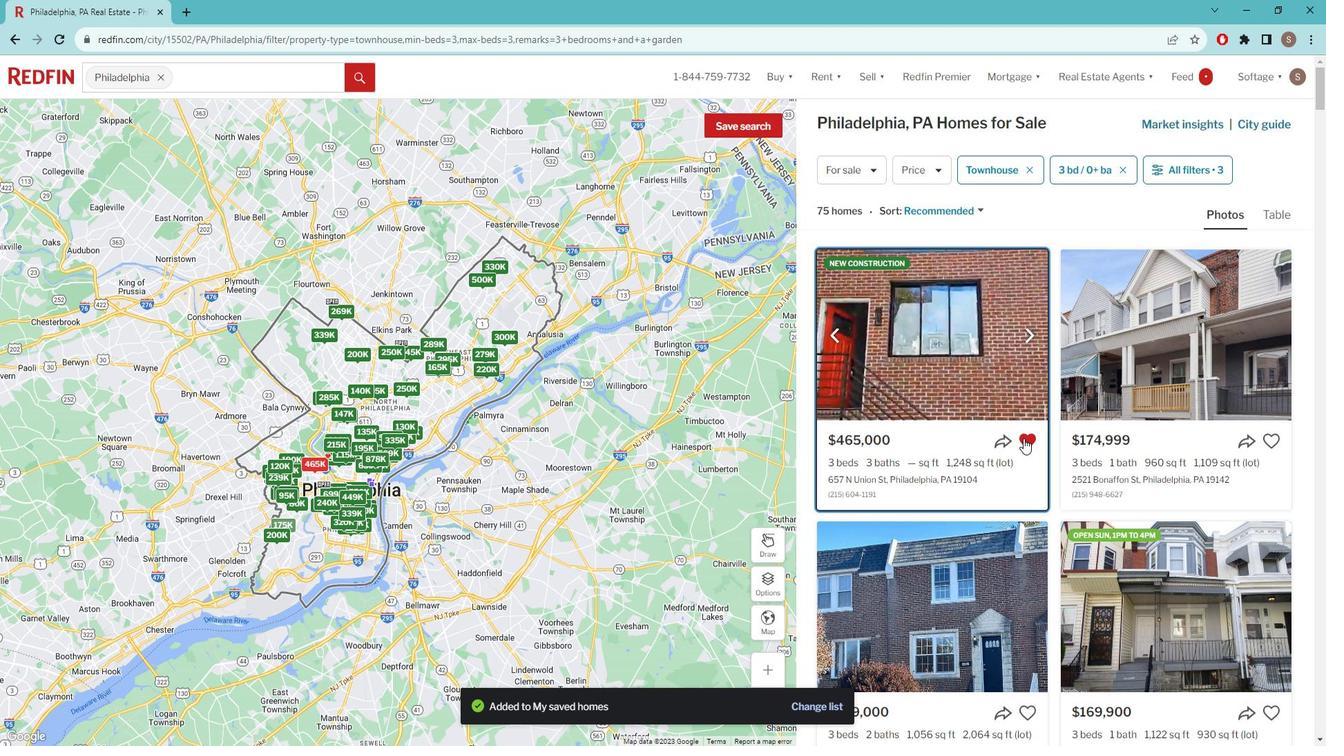 
